Task: Search one way flight ticket for 5 adults, 1 child, 2 infants in seat and 1 infant on lap in business from Alpena: Alpena County Regional Airport to Indianapolis: Indianapolis International Airport on 8-5-2023. Choice of flights is American. Number of bags: 11 checked bags. Price is upto 71000. Outbound departure time preference is 6:15.
Action: Mouse moved to (328, 289)
Screenshot: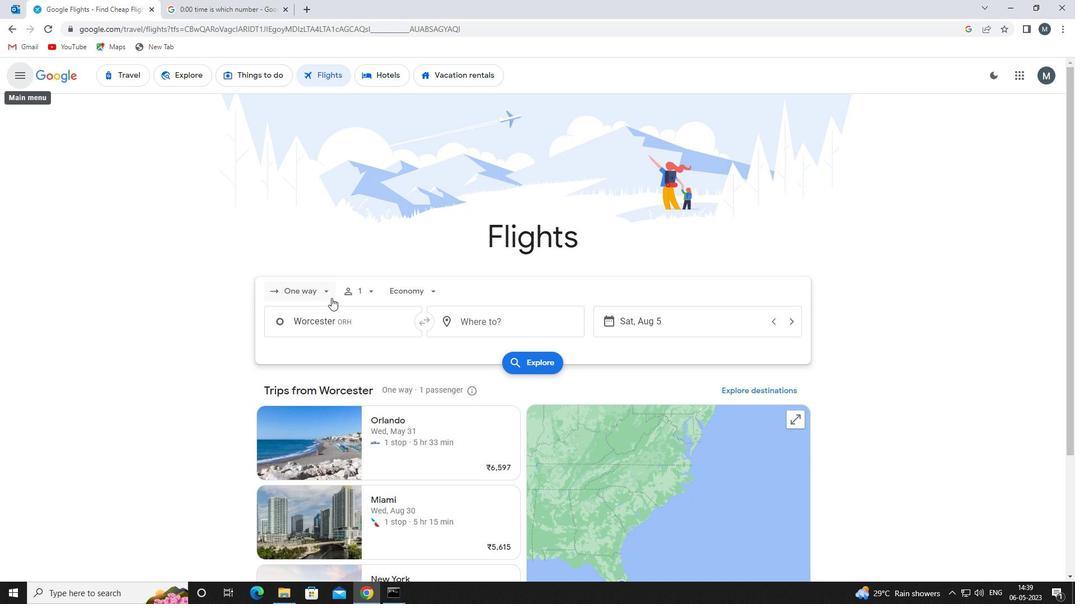 
Action: Mouse pressed left at (328, 289)
Screenshot: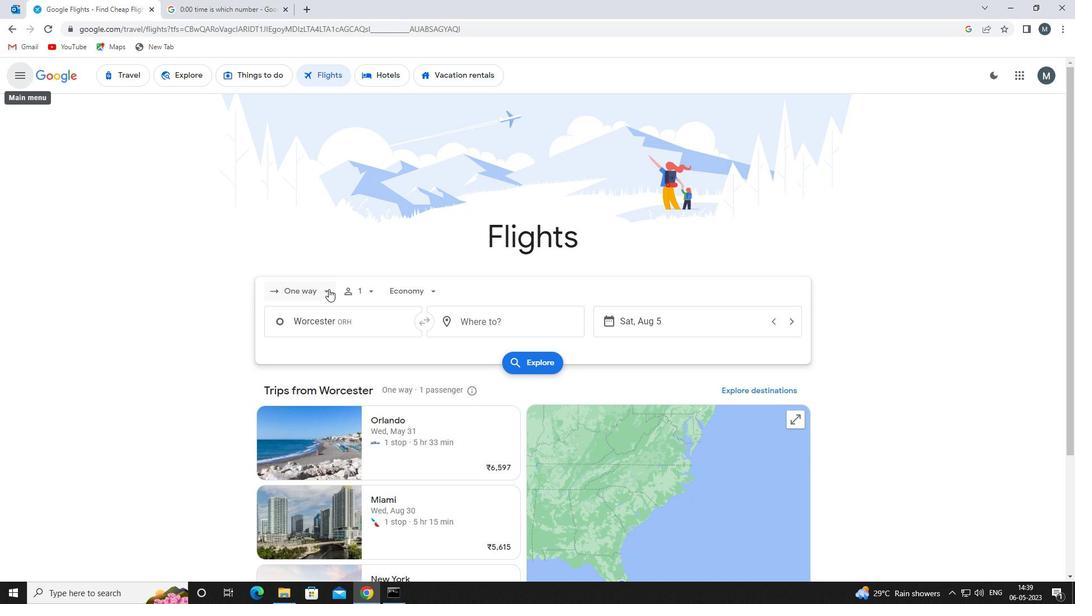 
Action: Mouse moved to (343, 343)
Screenshot: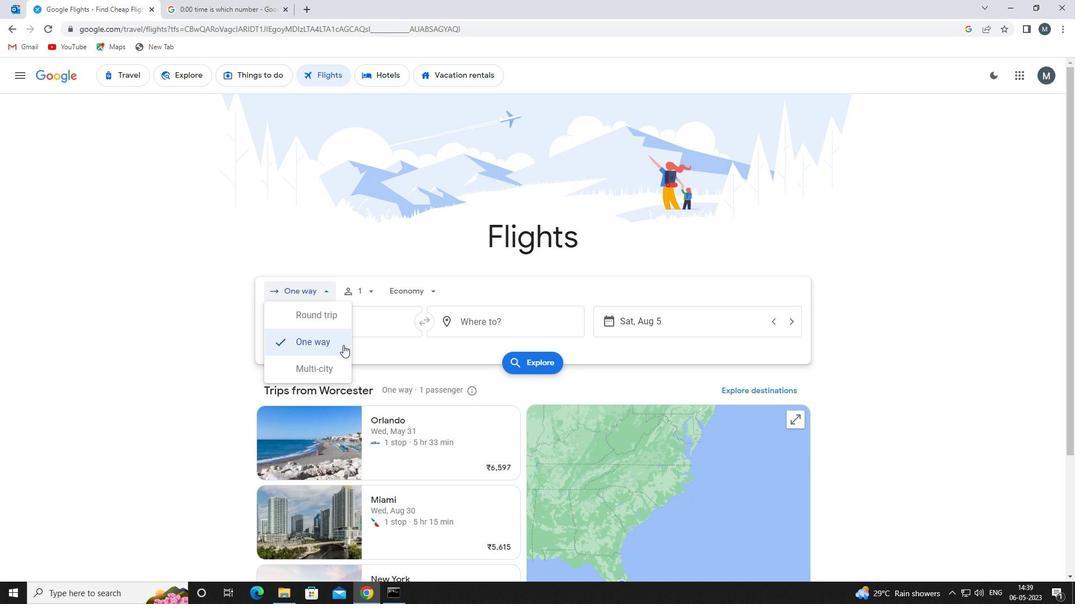 
Action: Mouse pressed left at (343, 343)
Screenshot: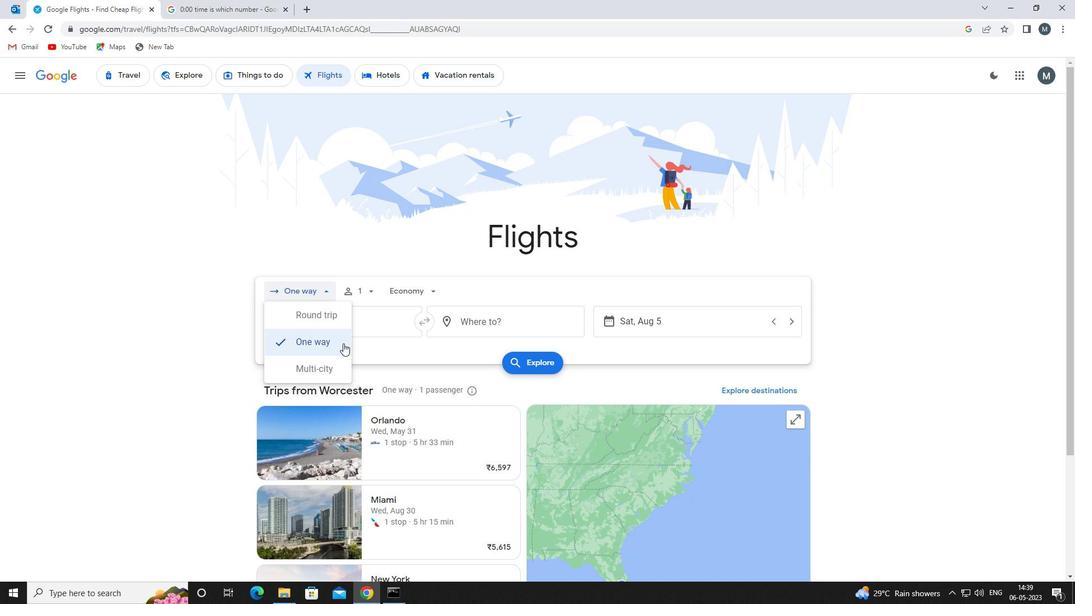 
Action: Mouse moved to (360, 295)
Screenshot: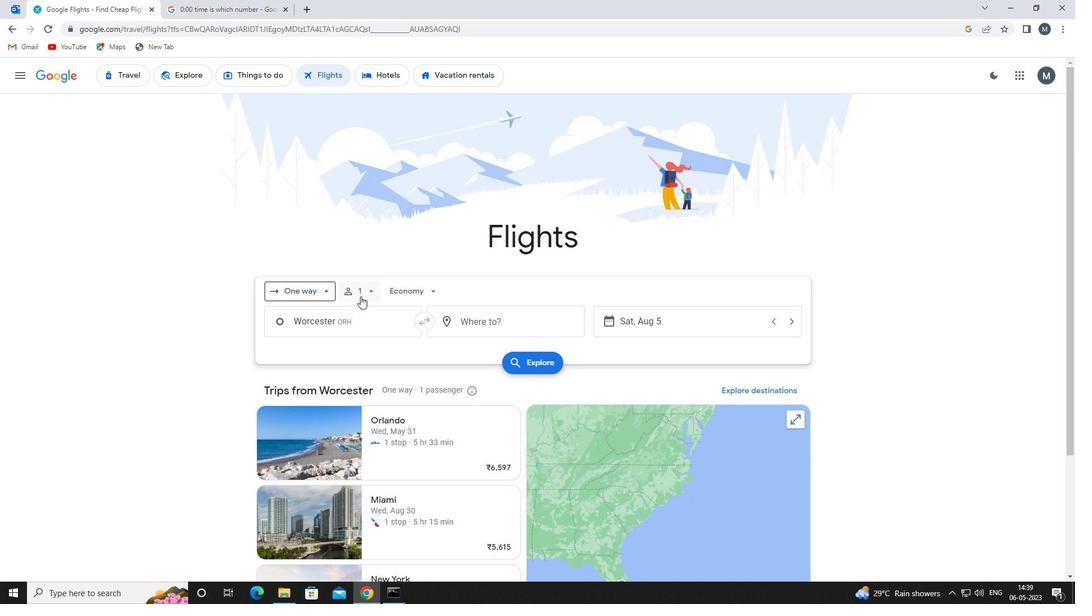 
Action: Mouse pressed left at (360, 295)
Screenshot: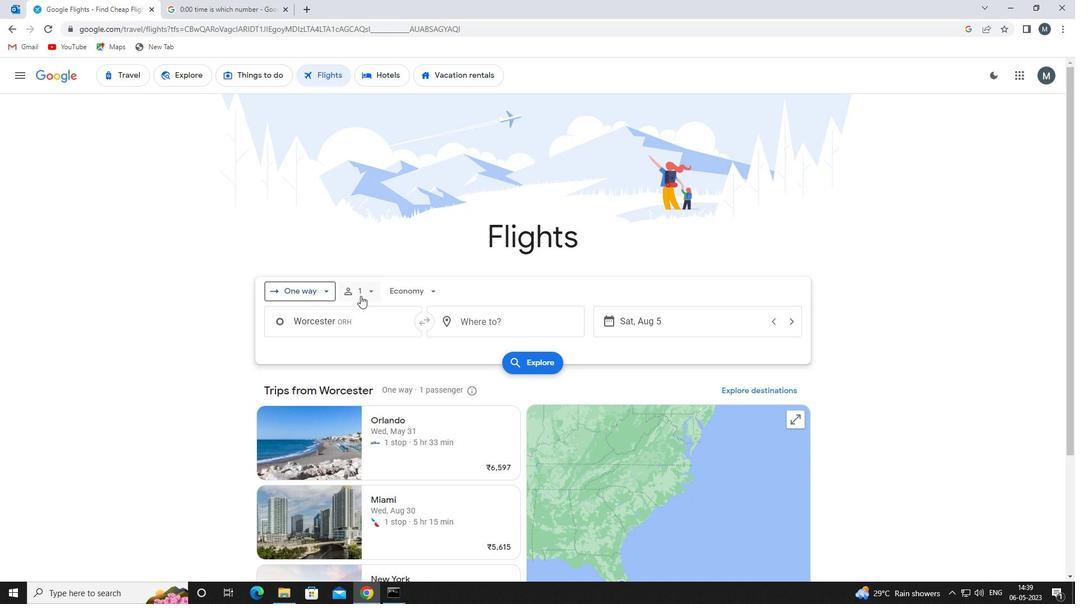 
Action: Mouse moved to (454, 323)
Screenshot: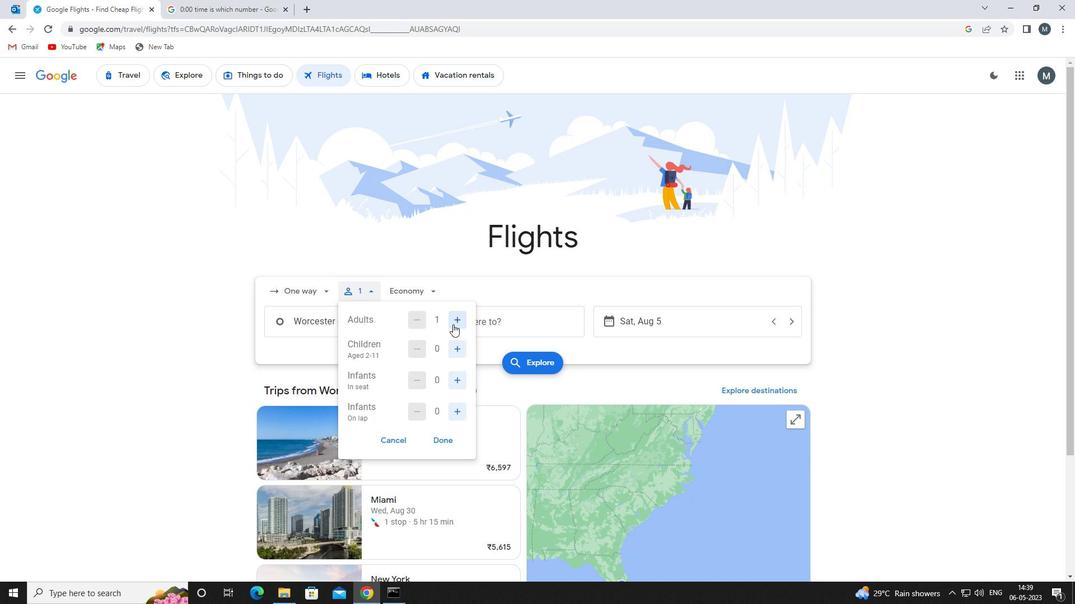 
Action: Mouse pressed left at (454, 323)
Screenshot: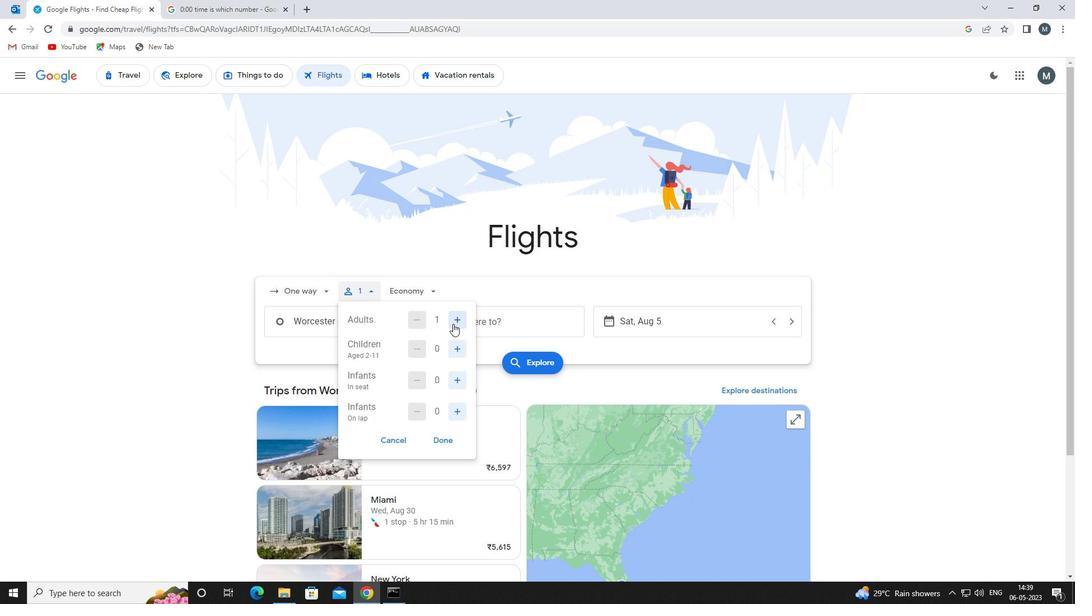 
Action: Mouse moved to (455, 323)
Screenshot: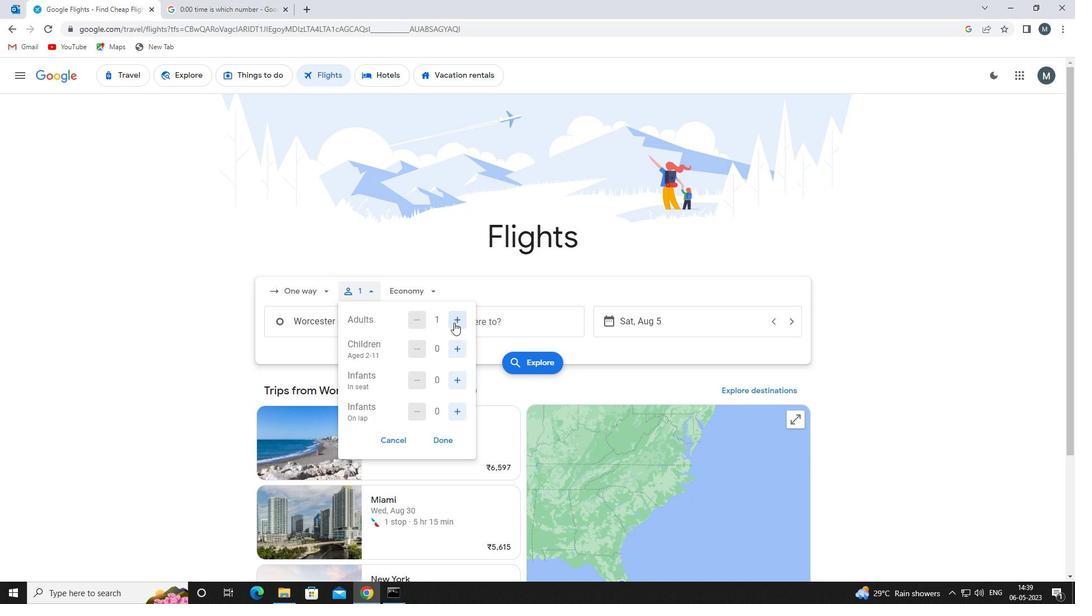 
Action: Mouse pressed left at (455, 323)
Screenshot: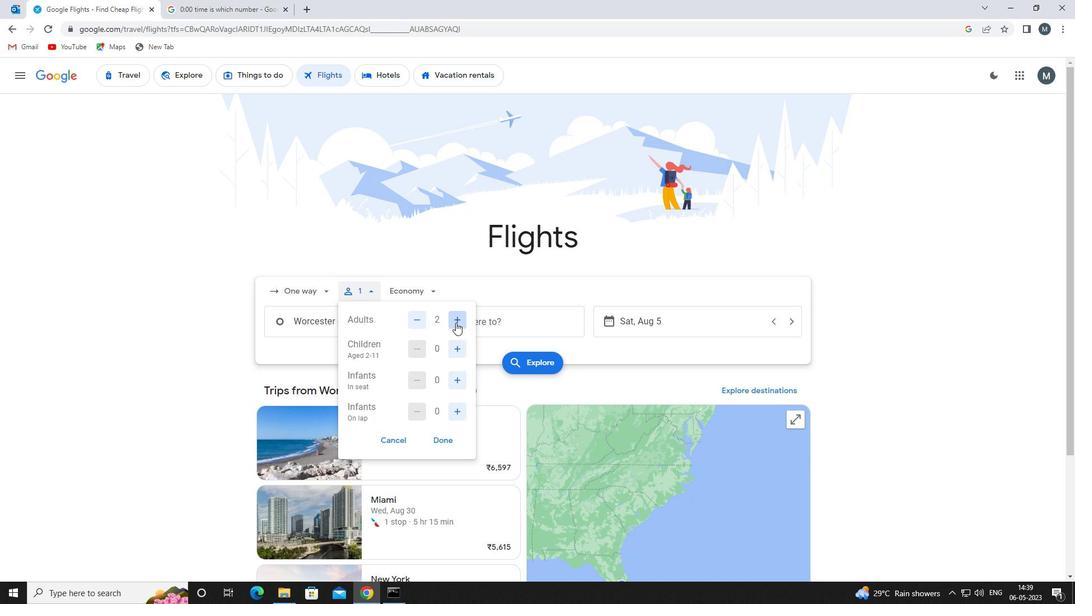 
Action: Mouse pressed left at (455, 323)
Screenshot: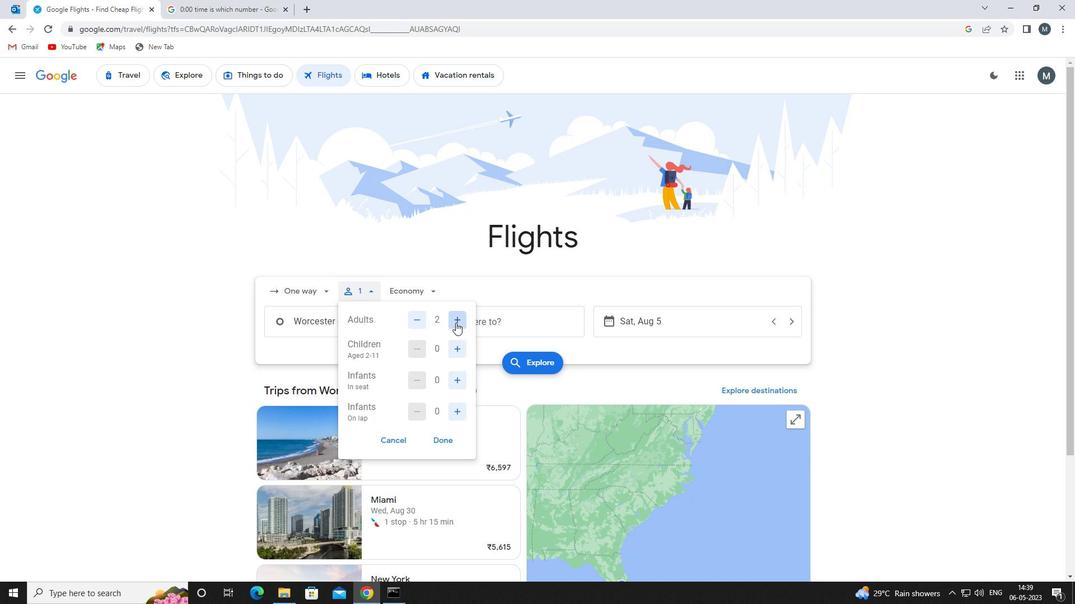 
Action: Mouse pressed left at (455, 323)
Screenshot: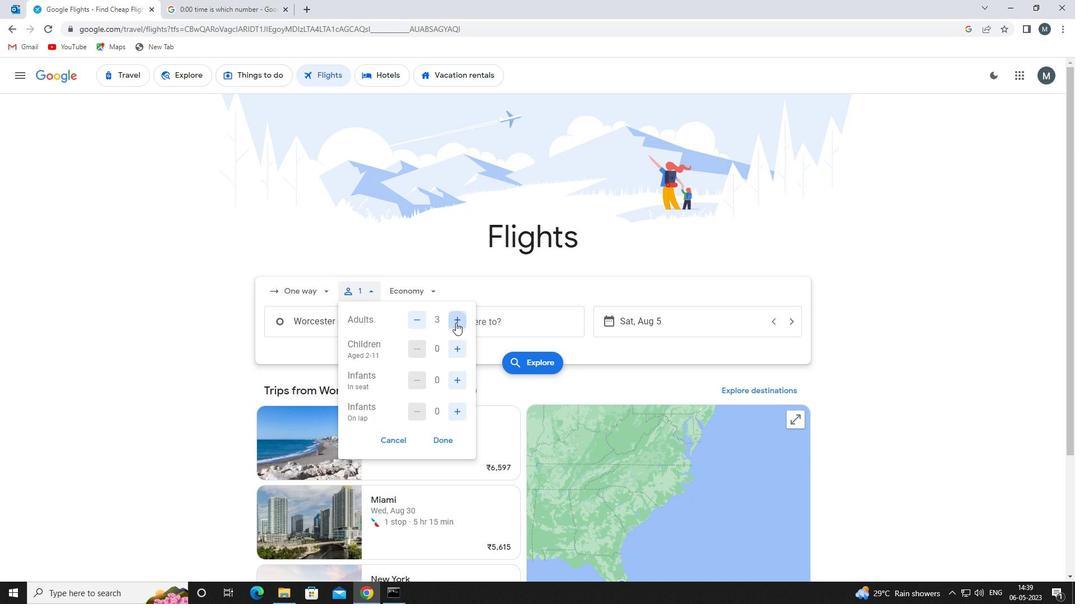 
Action: Mouse moved to (457, 353)
Screenshot: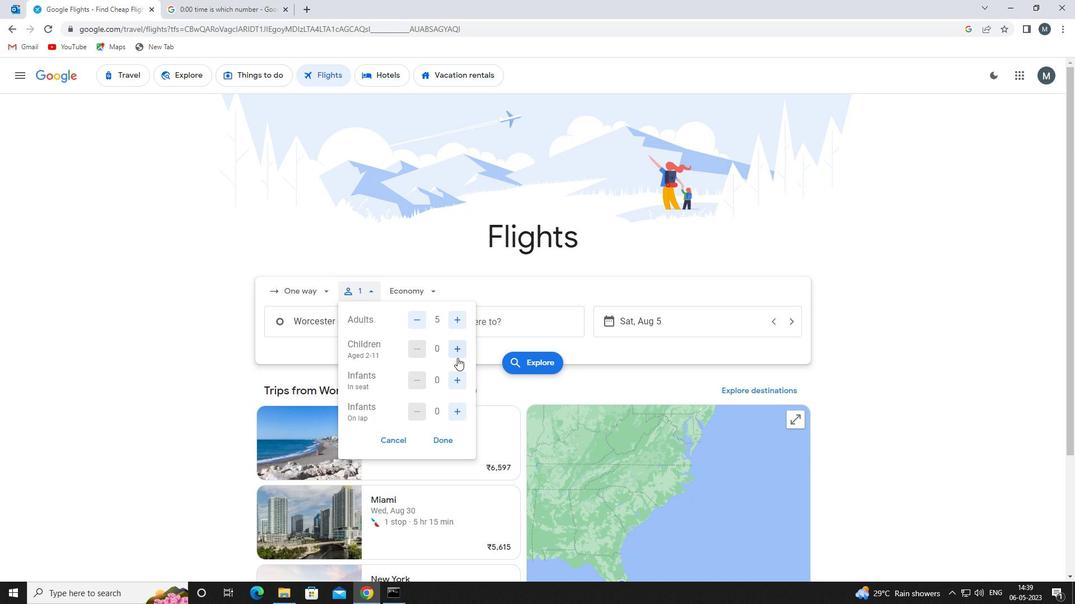 
Action: Mouse pressed left at (457, 353)
Screenshot: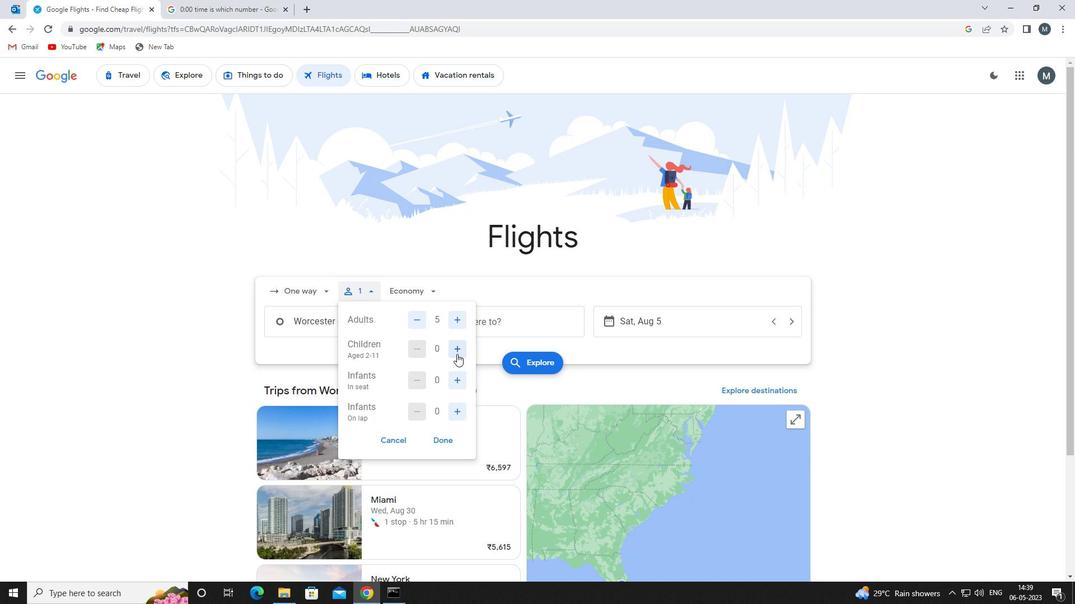 
Action: Mouse moved to (458, 379)
Screenshot: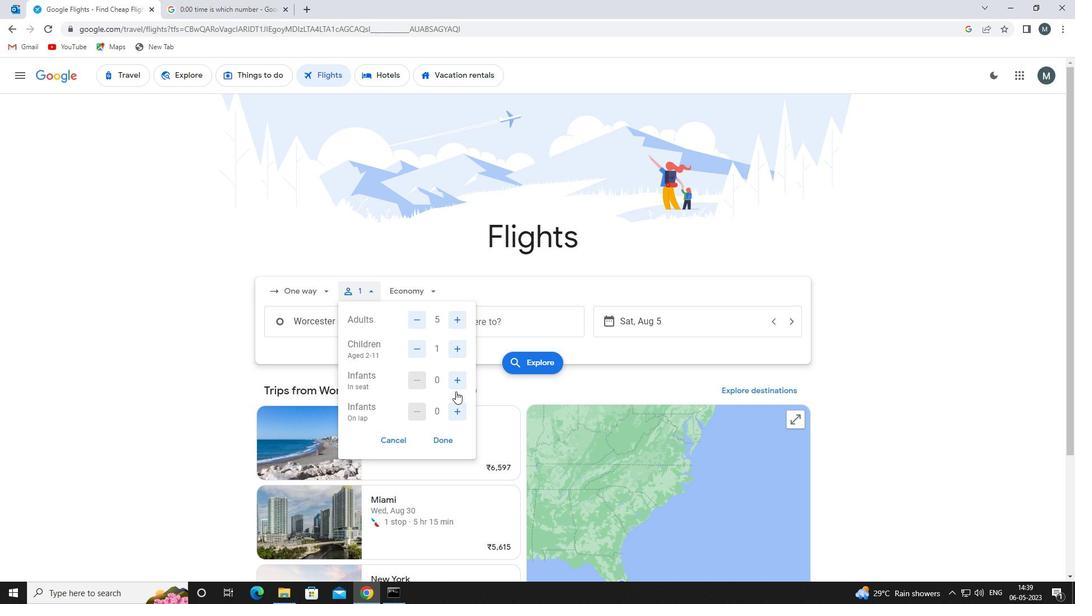 
Action: Mouse pressed left at (458, 379)
Screenshot: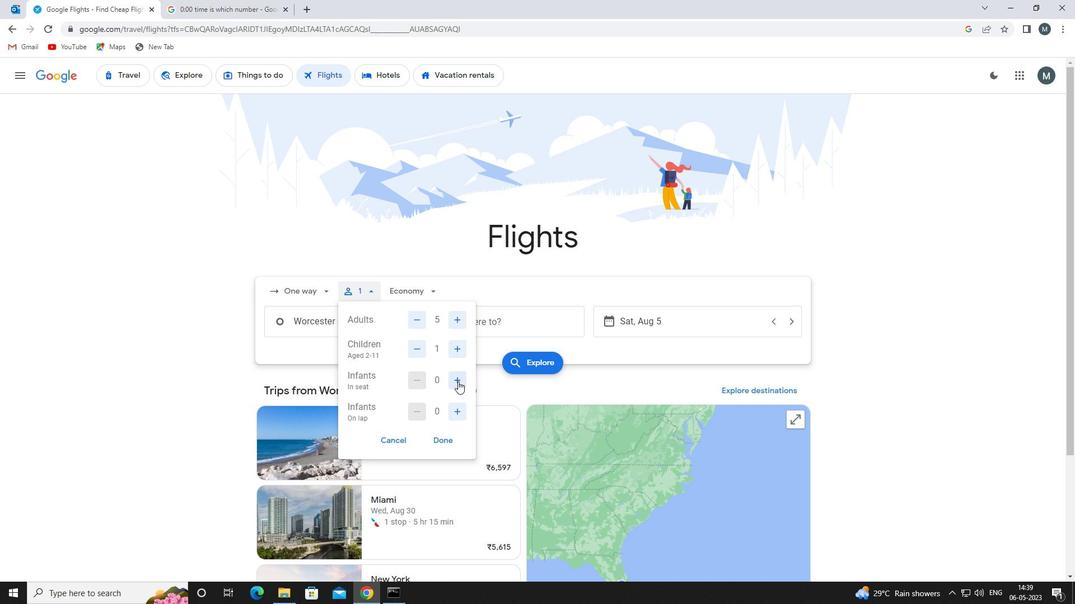 
Action: Mouse moved to (458, 379)
Screenshot: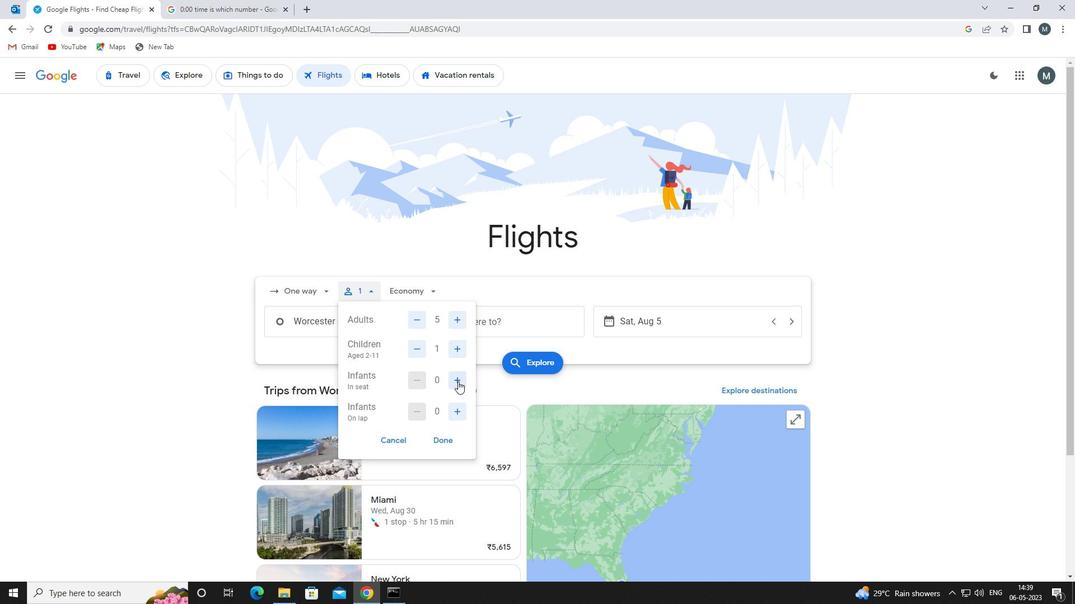 
Action: Mouse pressed left at (458, 379)
Screenshot: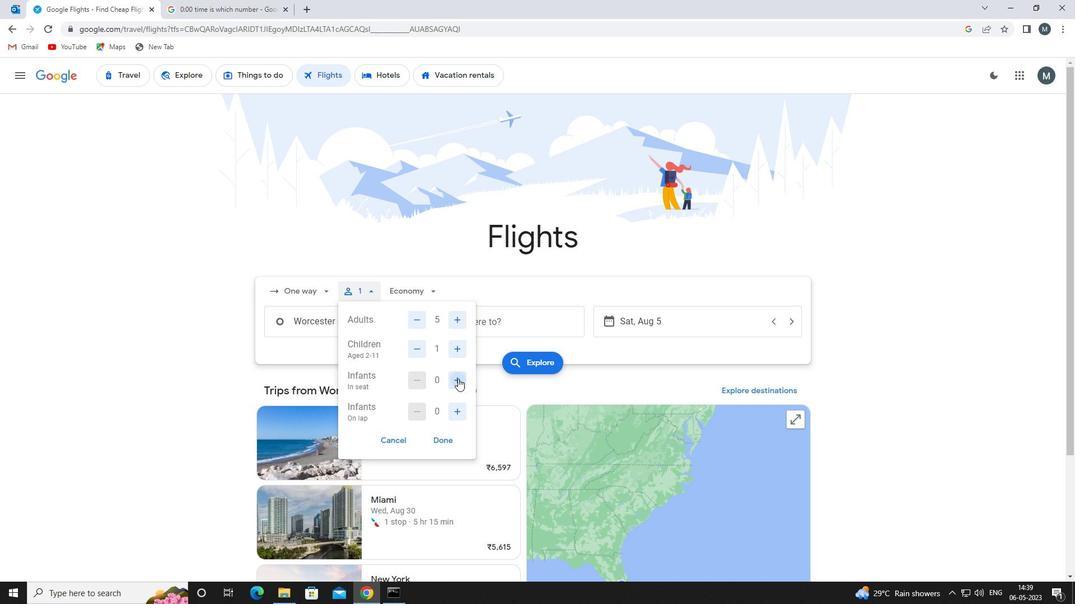 
Action: Mouse moved to (458, 414)
Screenshot: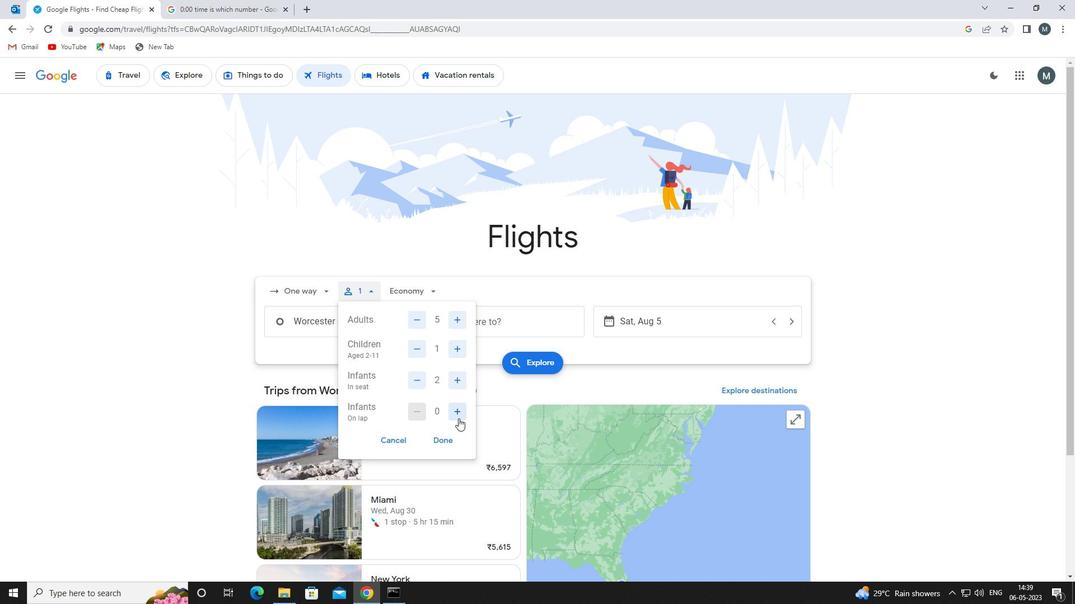 
Action: Mouse pressed left at (458, 414)
Screenshot: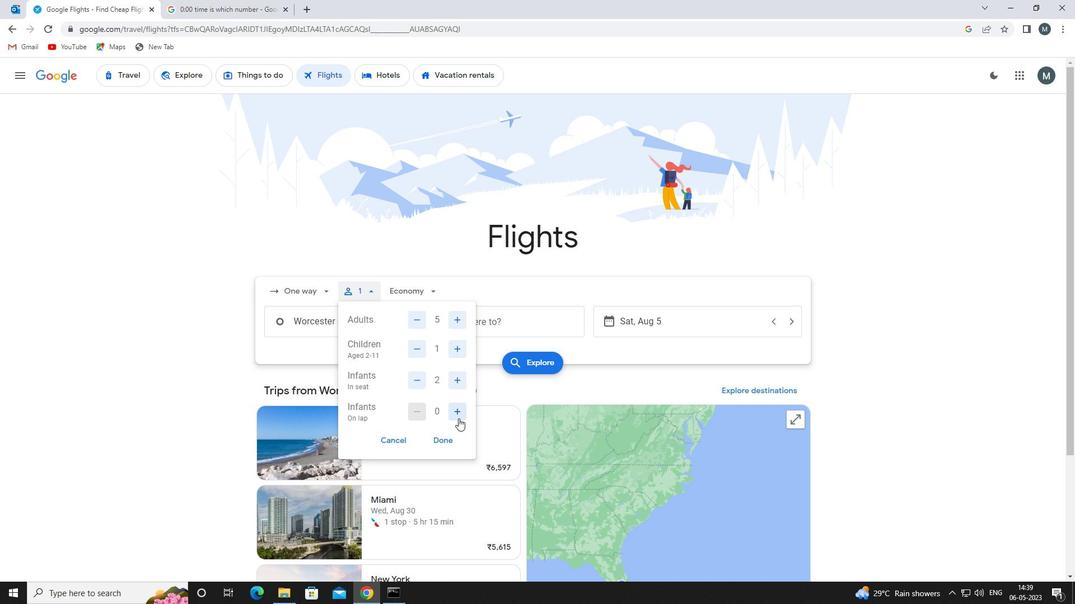 
Action: Mouse moved to (451, 436)
Screenshot: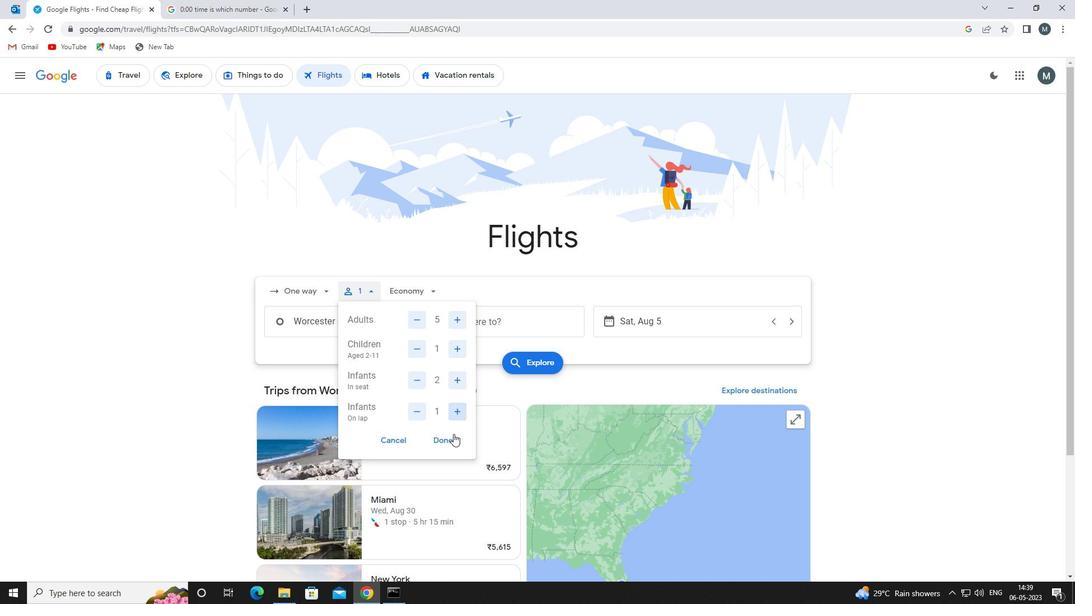 
Action: Mouse pressed left at (451, 436)
Screenshot: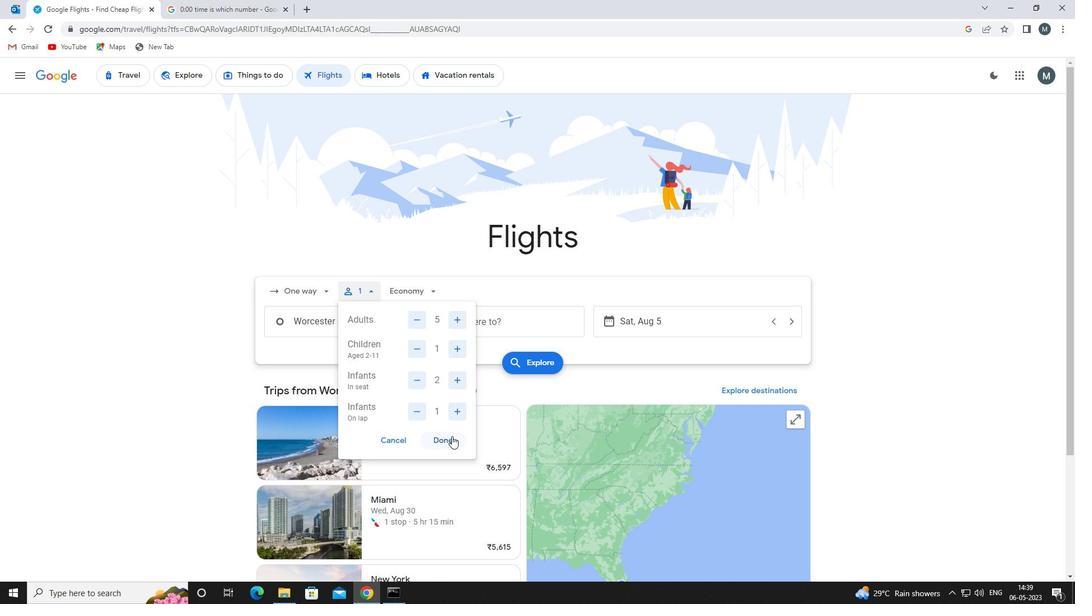 
Action: Mouse moved to (416, 294)
Screenshot: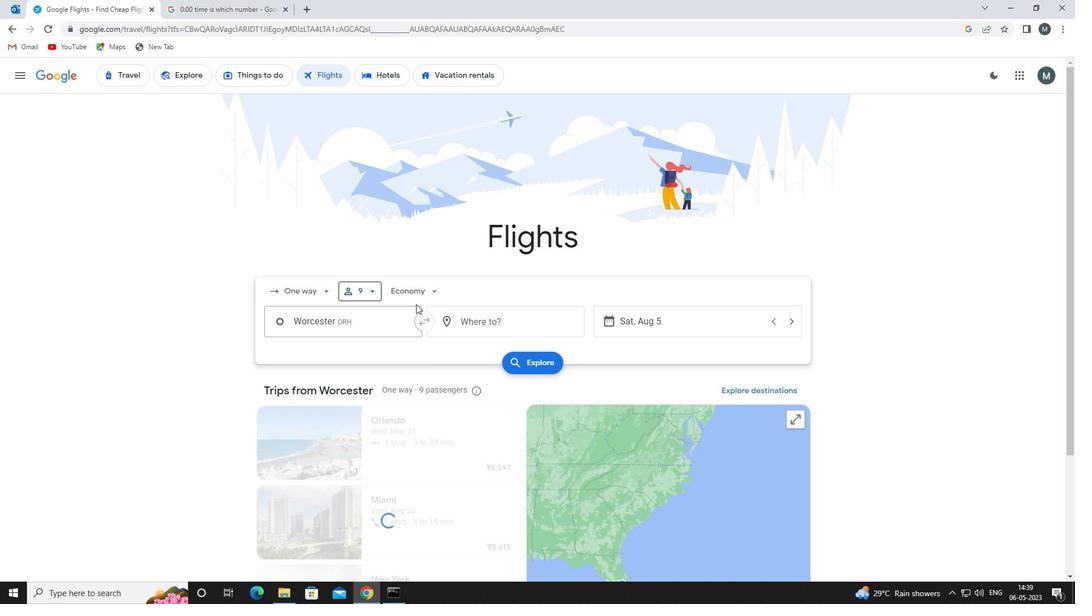 
Action: Mouse pressed left at (416, 294)
Screenshot: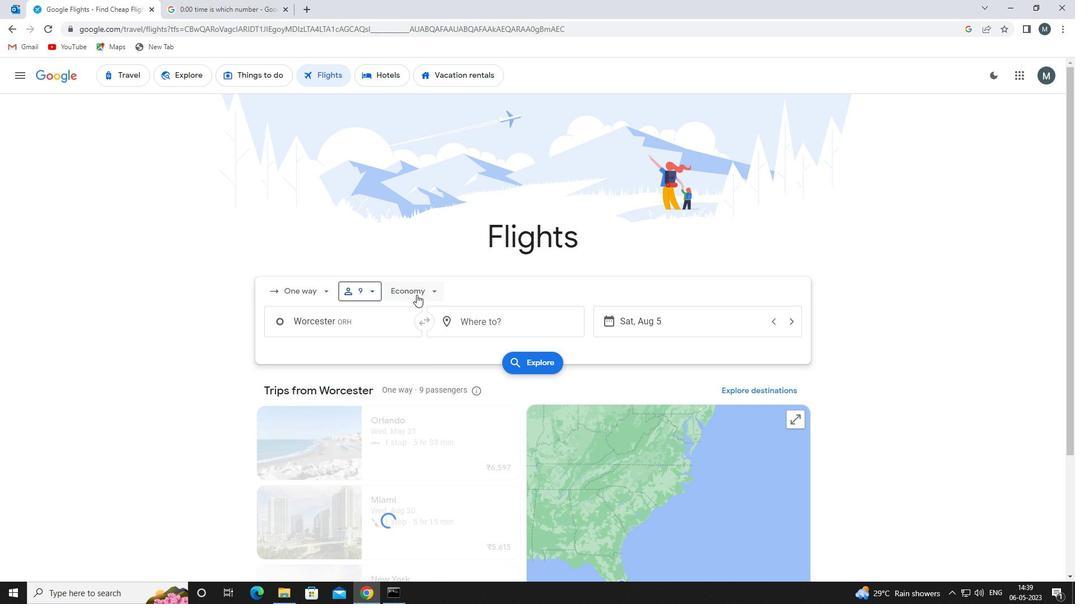 
Action: Mouse moved to (434, 368)
Screenshot: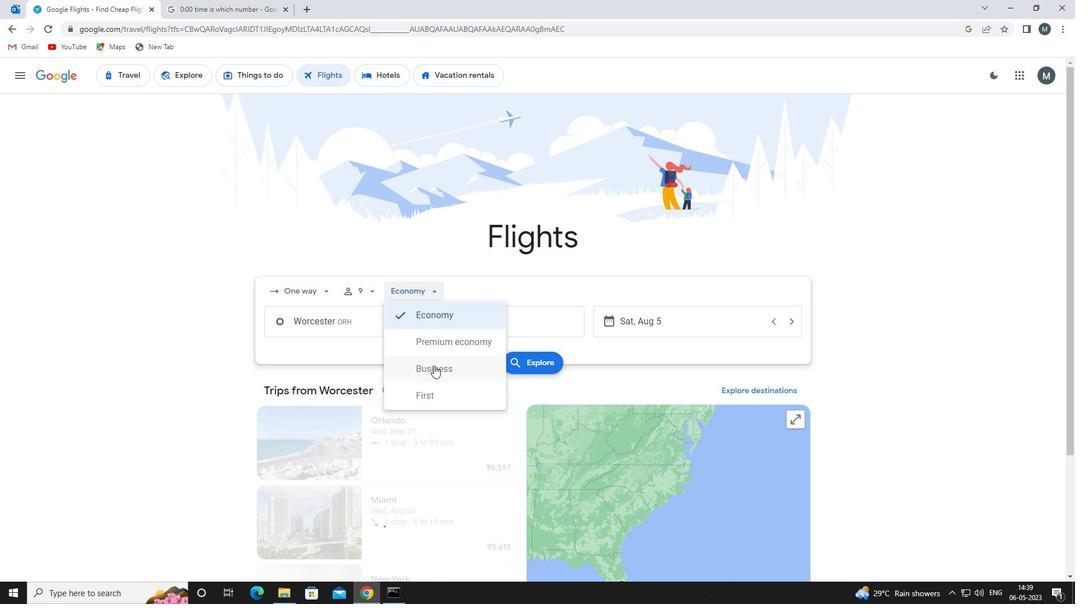 
Action: Mouse pressed left at (434, 368)
Screenshot: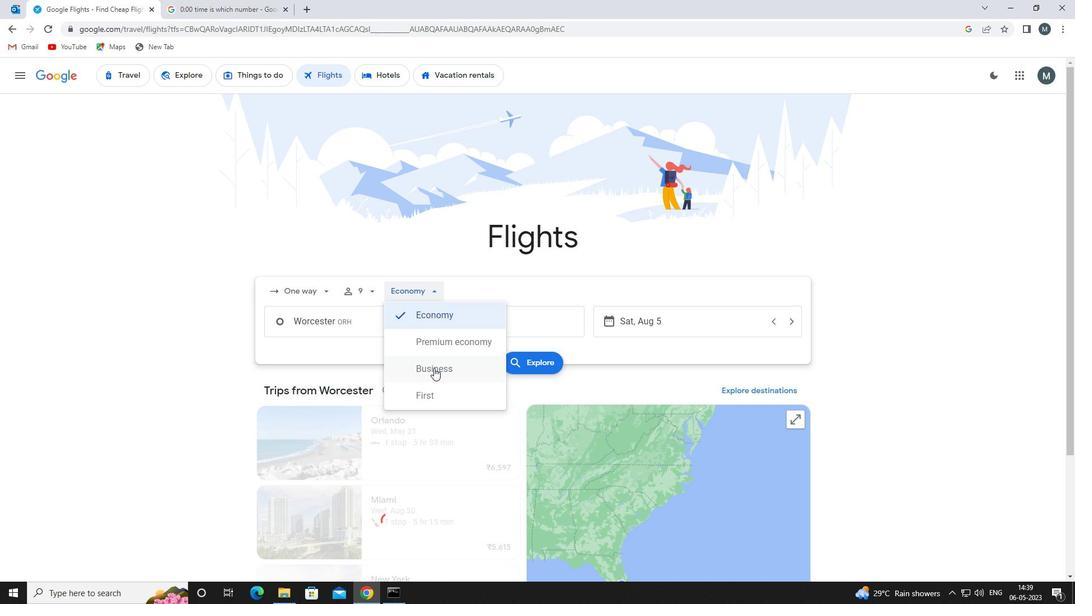 
Action: Mouse moved to (372, 328)
Screenshot: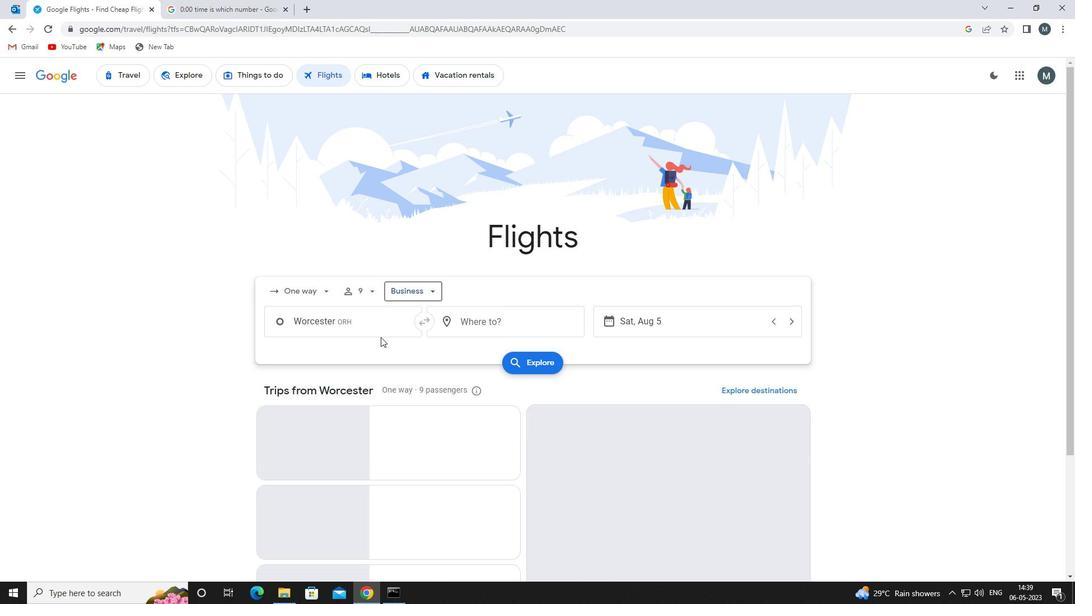 
Action: Mouse pressed left at (372, 328)
Screenshot: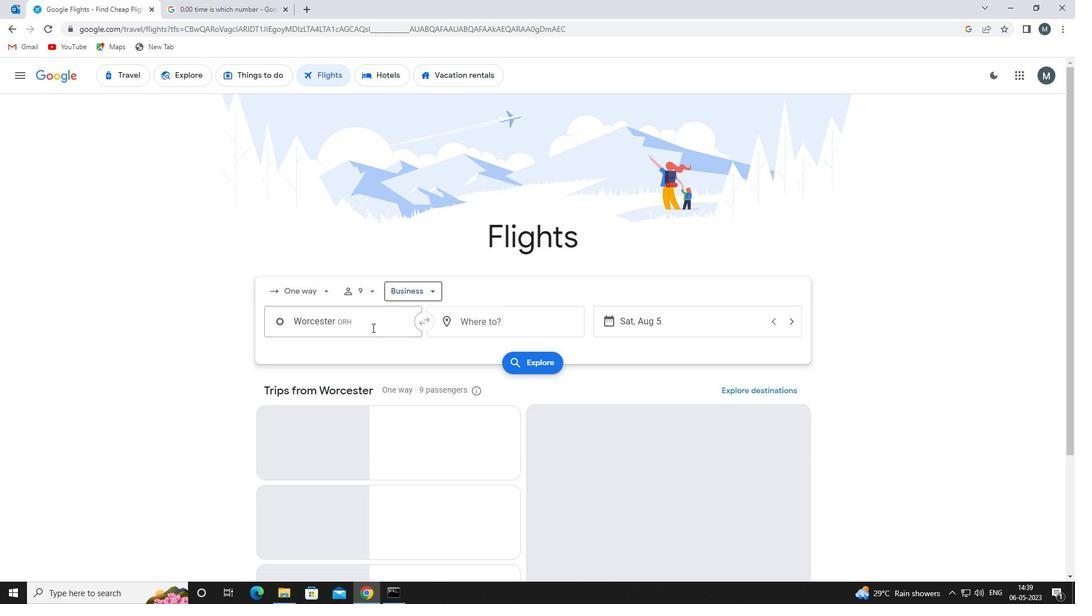 
Action: Key pressed alpena<Key.space>county
Screenshot: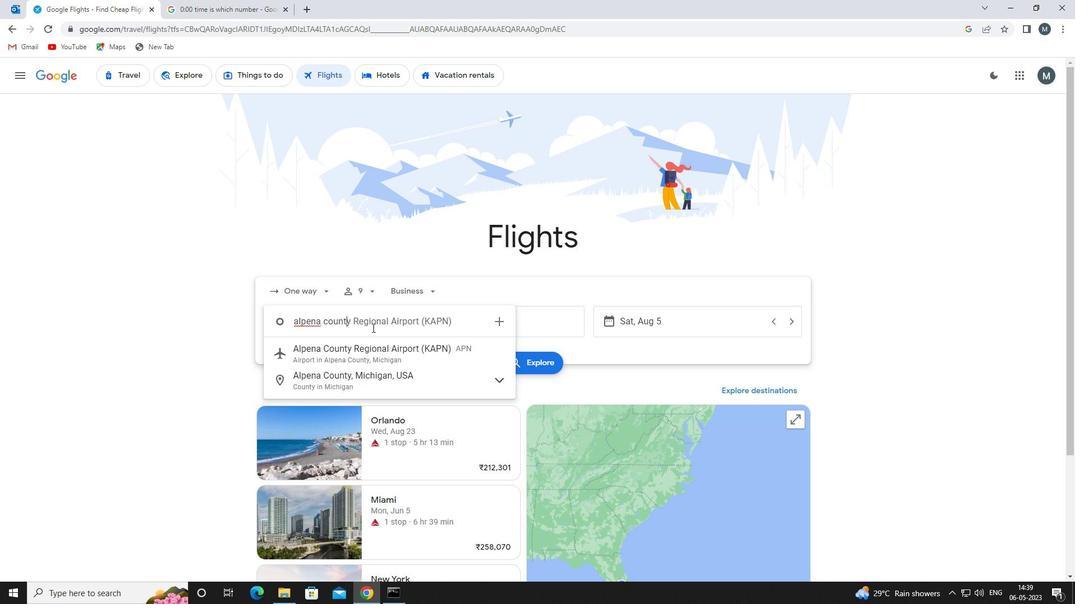 
Action: Mouse moved to (381, 351)
Screenshot: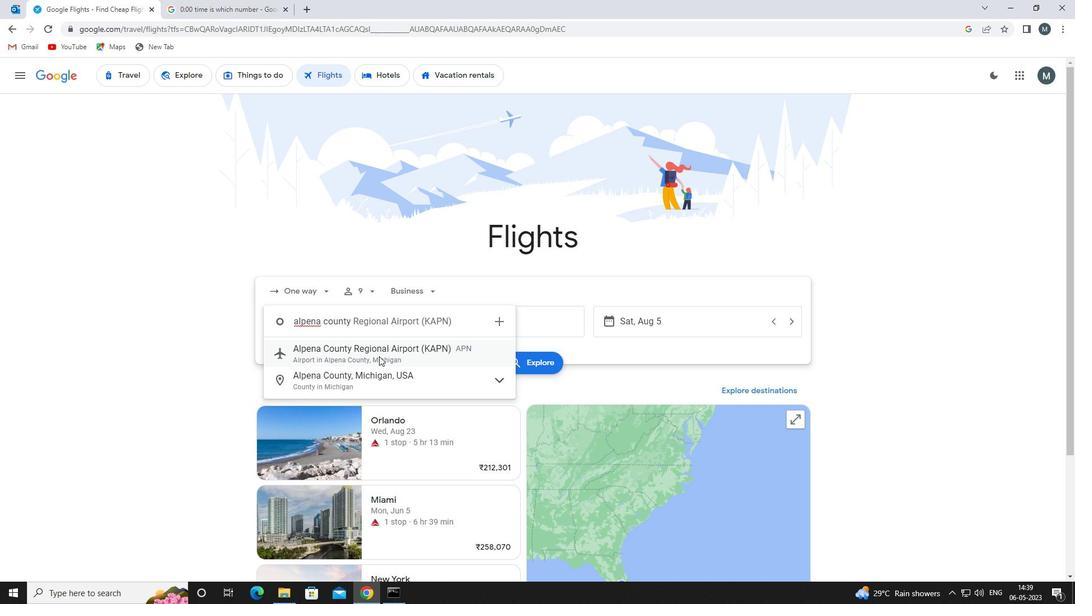 
Action: Mouse pressed left at (381, 351)
Screenshot: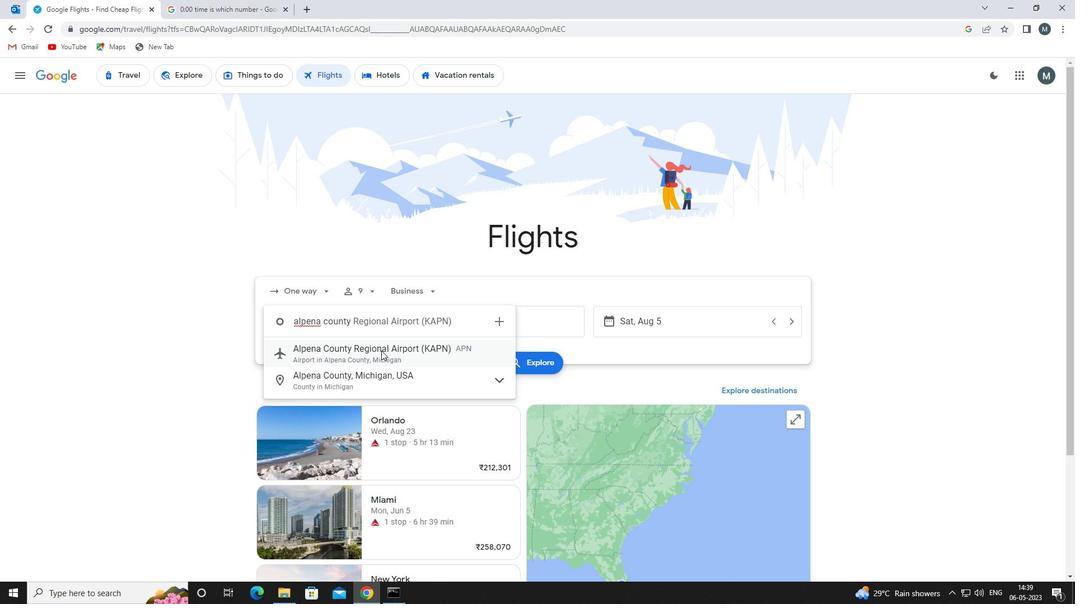 
Action: Mouse moved to (471, 325)
Screenshot: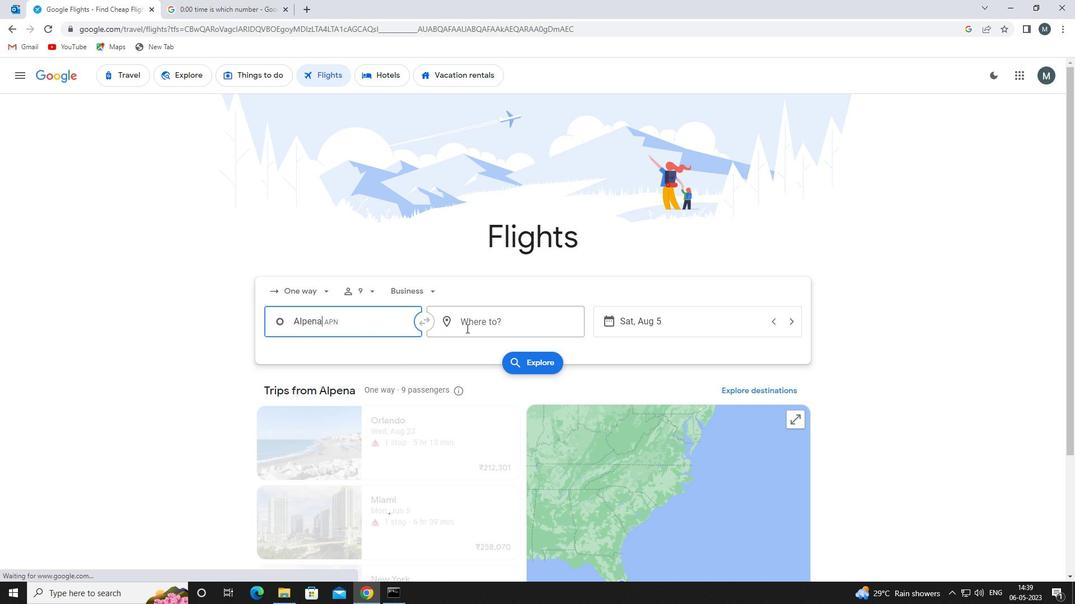 
Action: Mouse pressed left at (471, 325)
Screenshot: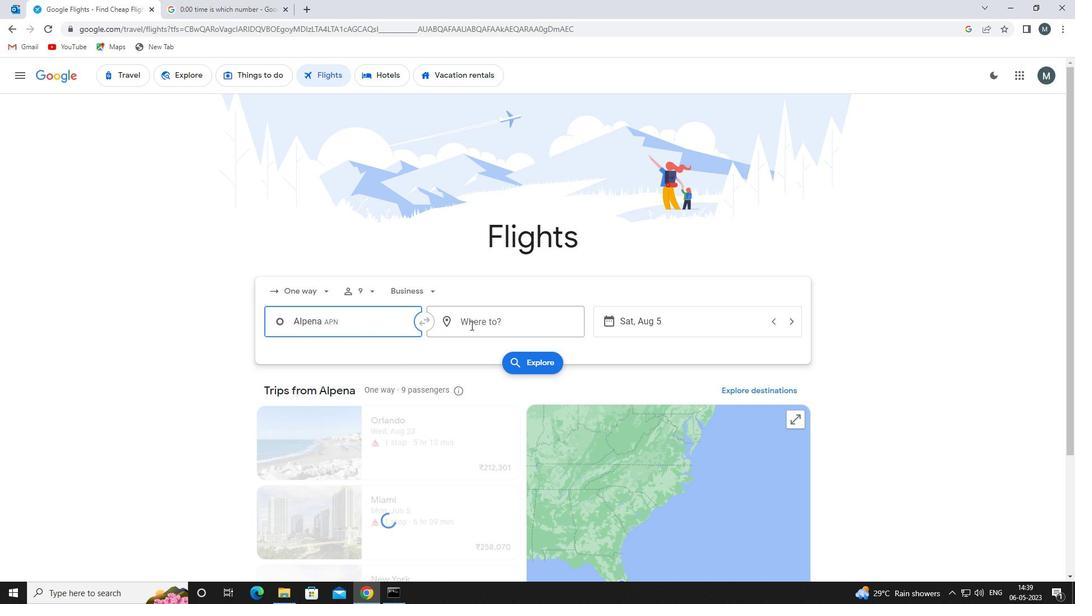 
Action: Key pressed ind<Key.enter>
Screenshot: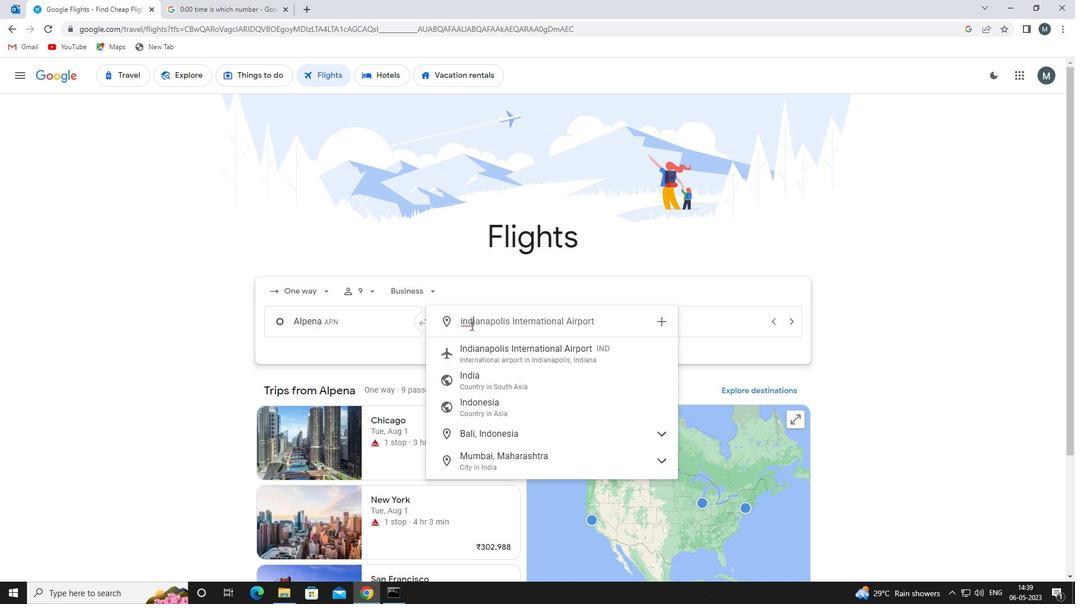 
Action: Mouse moved to (617, 314)
Screenshot: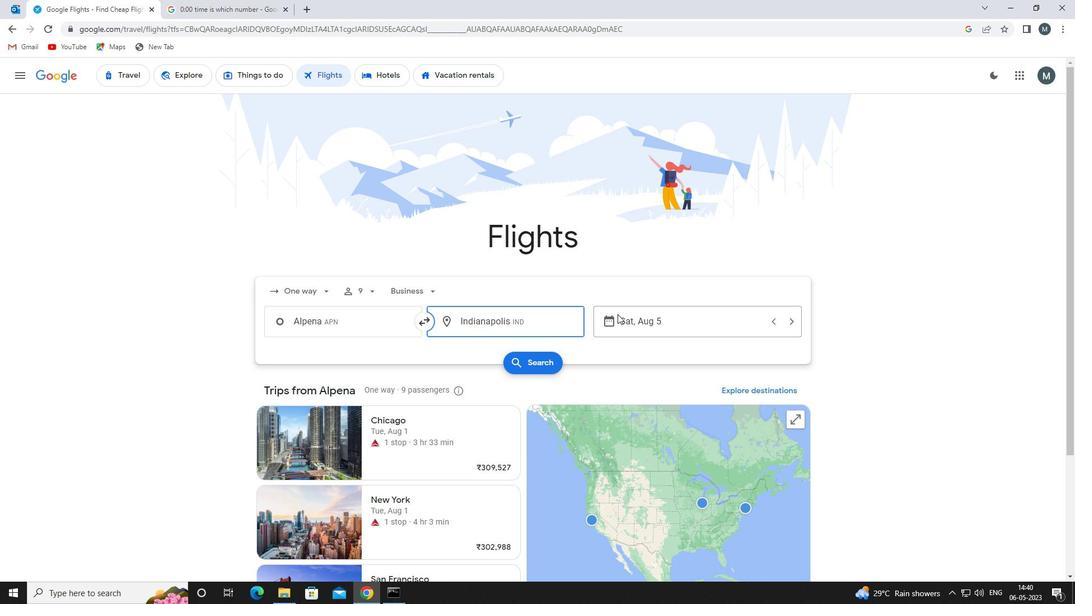 
Action: Mouse pressed left at (617, 314)
Screenshot: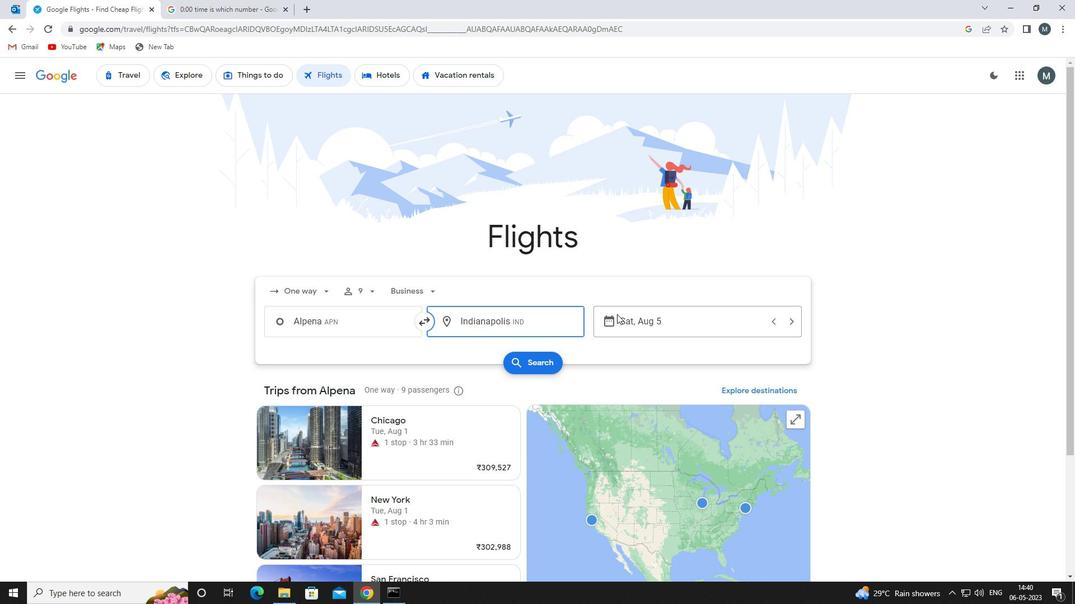 
Action: Mouse moved to (562, 380)
Screenshot: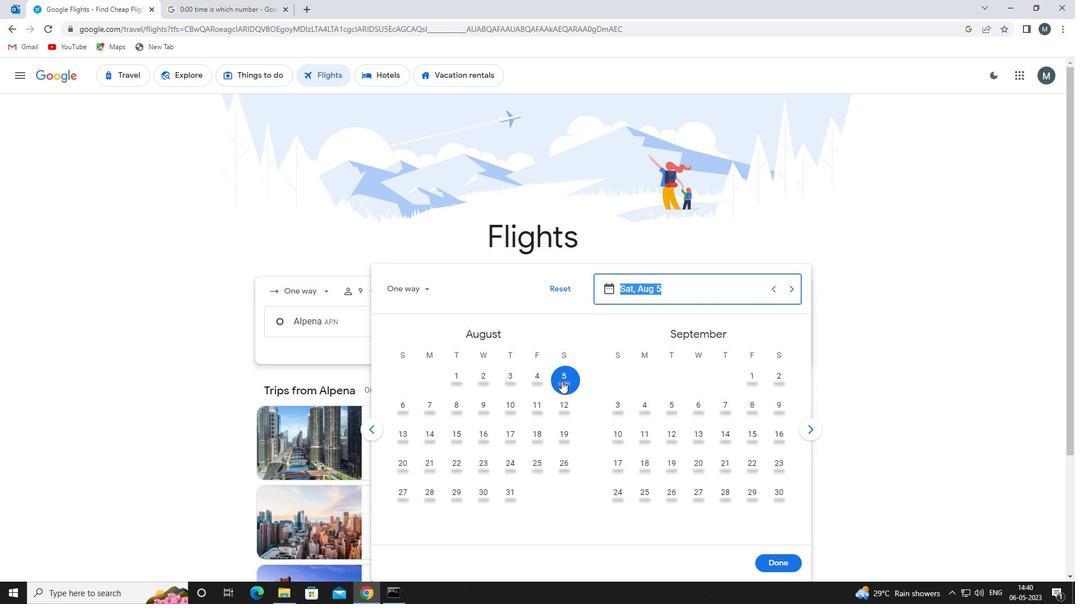 
Action: Mouse pressed left at (562, 380)
Screenshot: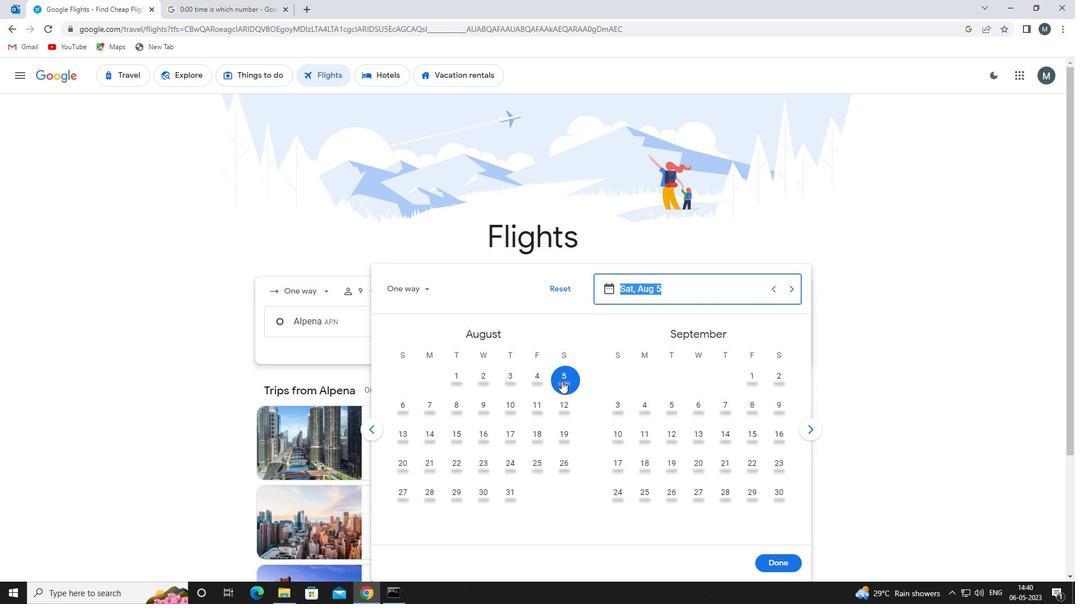 
Action: Mouse moved to (772, 563)
Screenshot: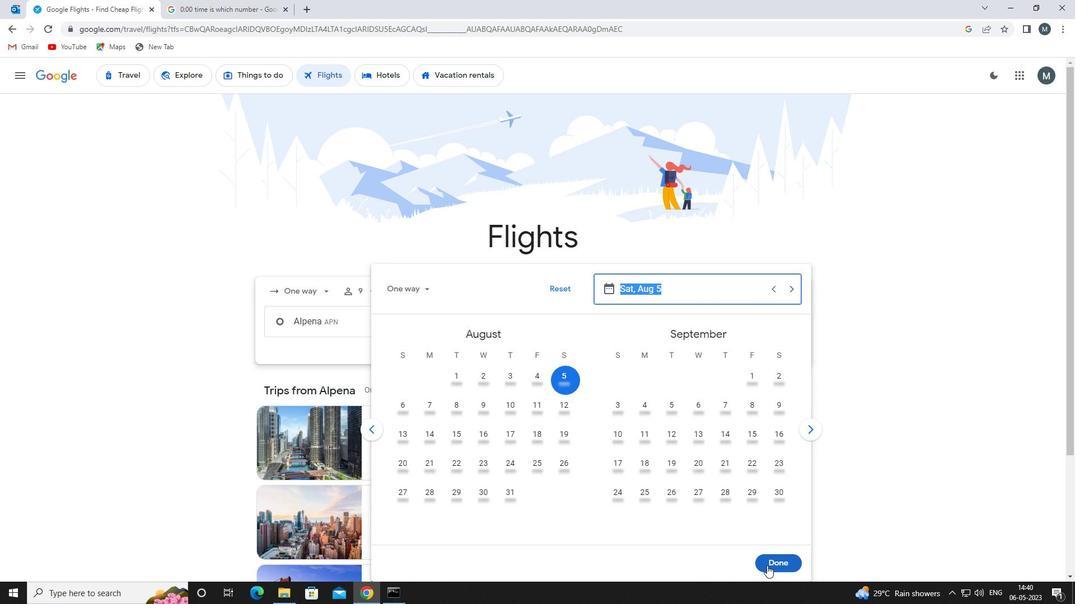 
Action: Mouse pressed left at (772, 563)
Screenshot: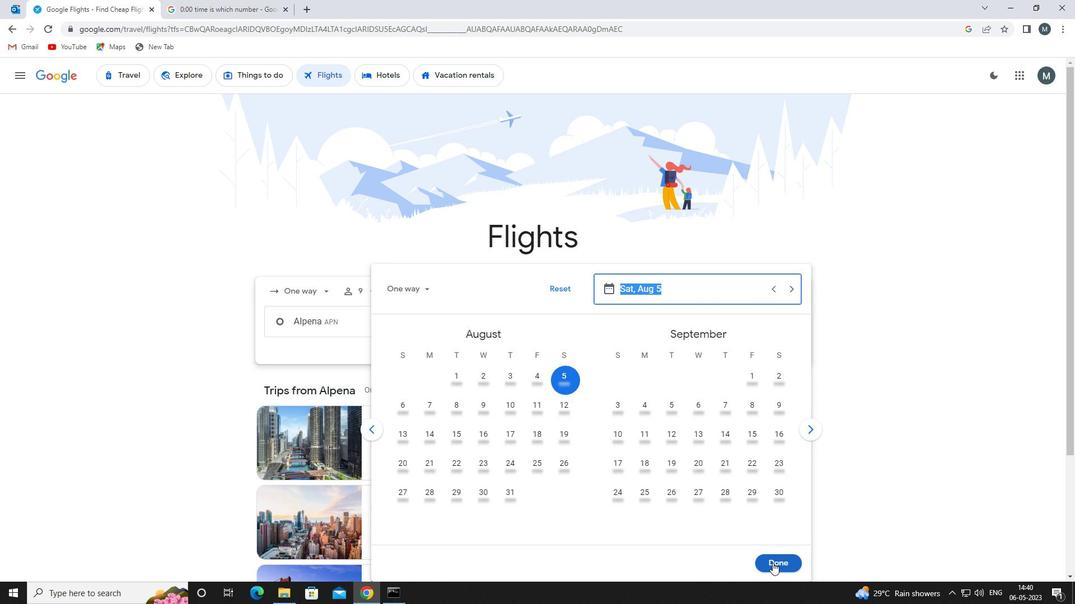 
Action: Mouse moved to (514, 358)
Screenshot: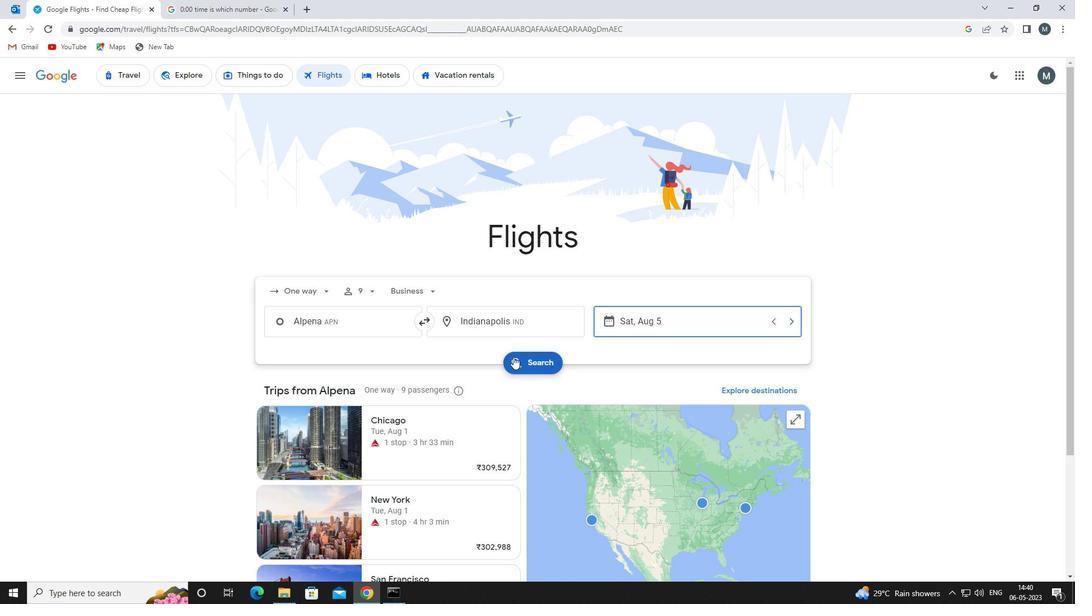 
Action: Mouse pressed left at (514, 358)
Screenshot: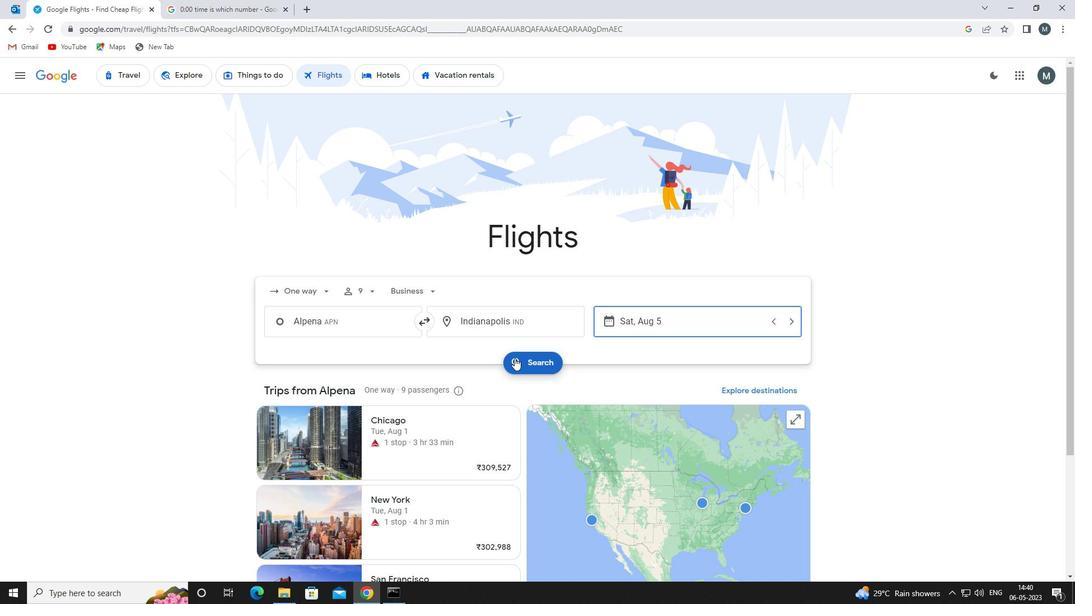 
Action: Mouse moved to (267, 178)
Screenshot: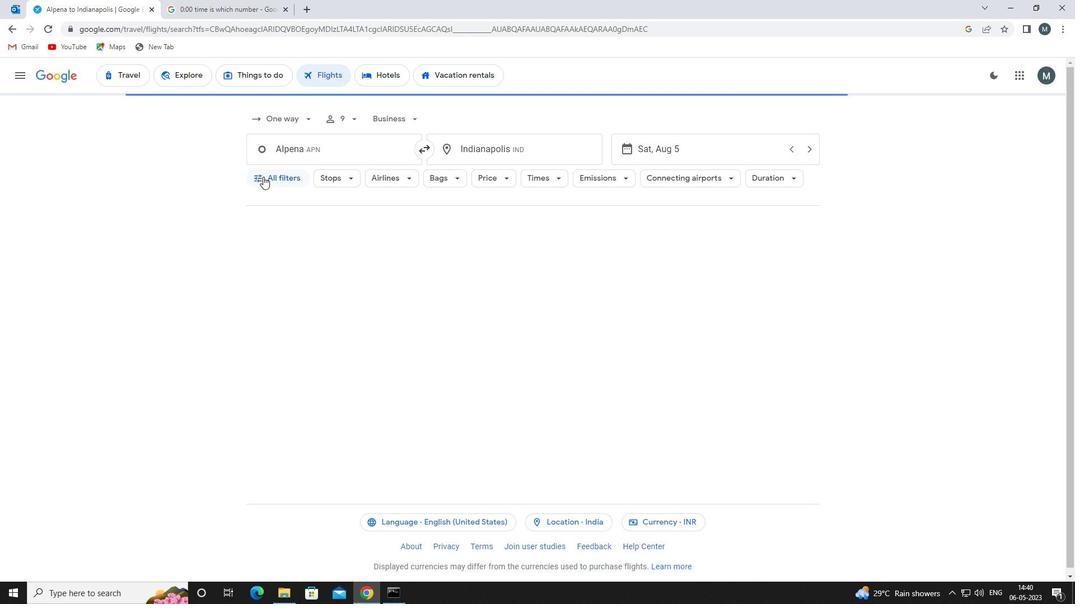 
Action: Mouse pressed left at (267, 178)
Screenshot: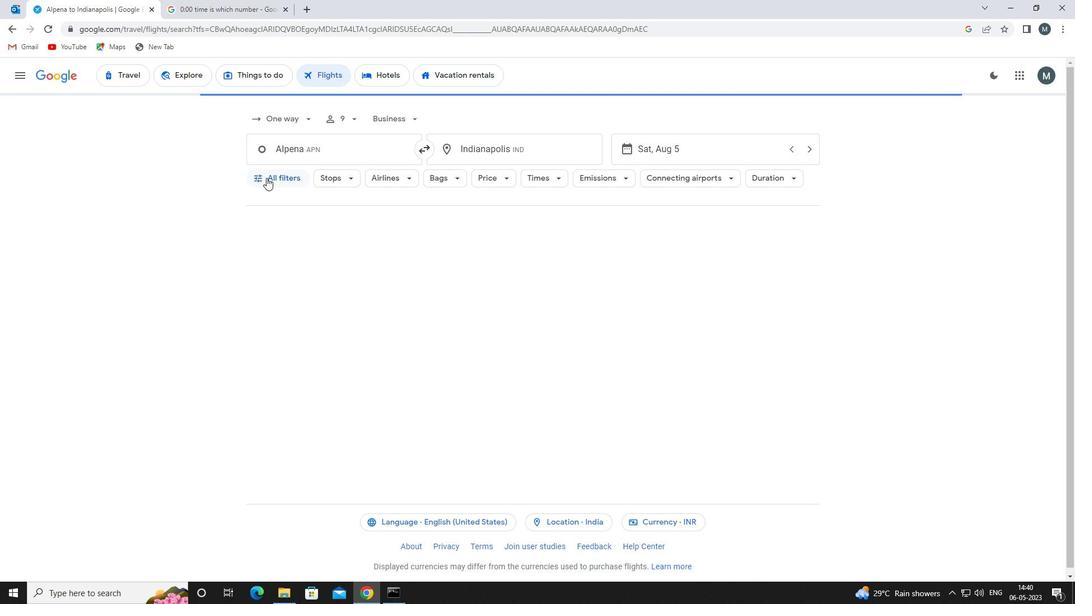 
Action: Mouse moved to (344, 294)
Screenshot: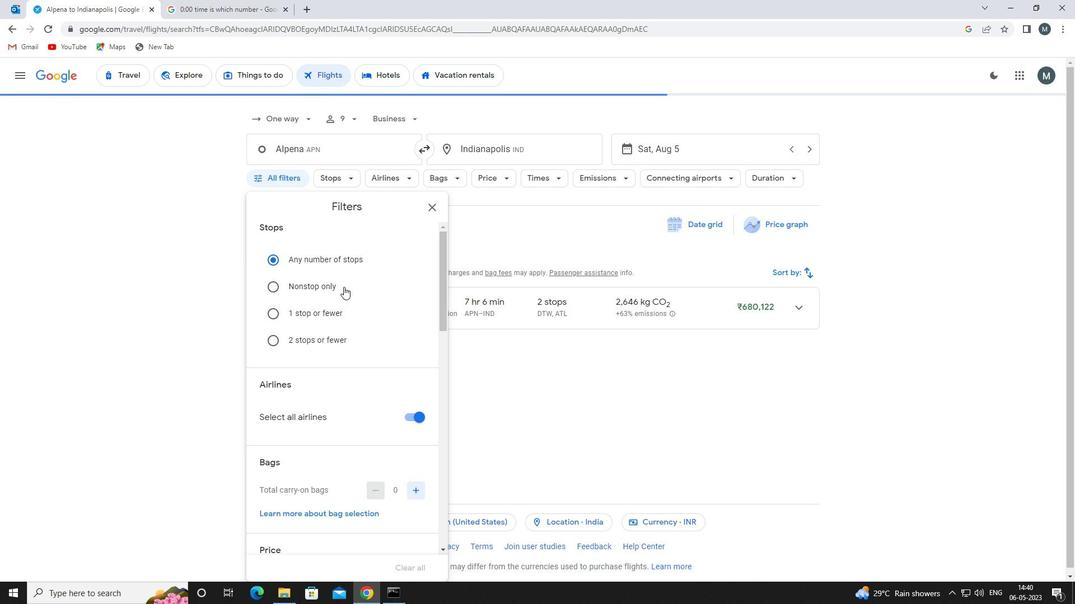 
Action: Mouse scrolled (344, 293) with delta (0, 0)
Screenshot: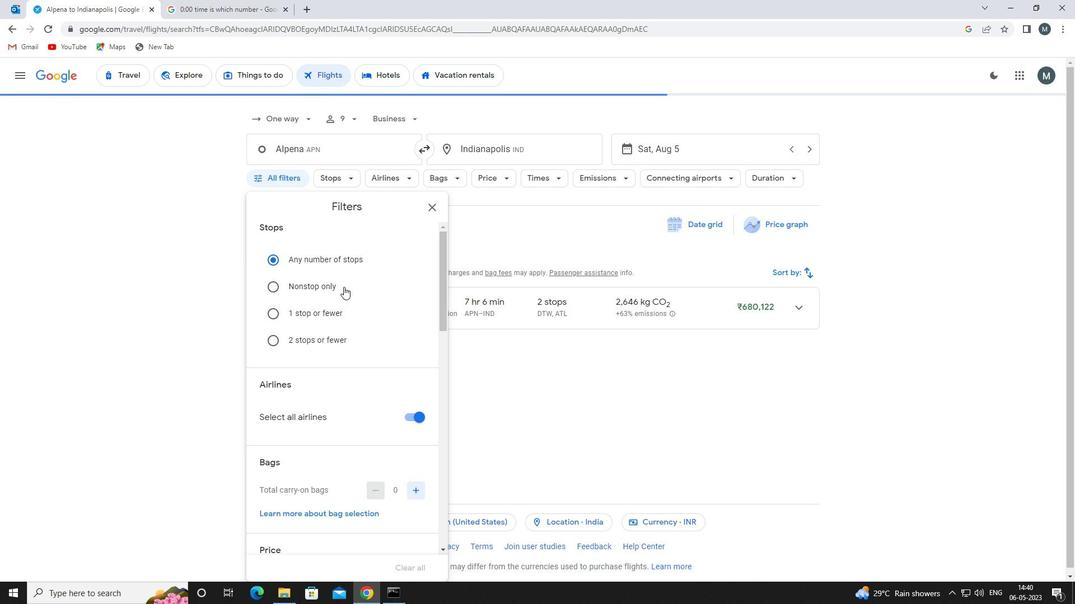 
Action: Mouse moved to (417, 360)
Screenshot: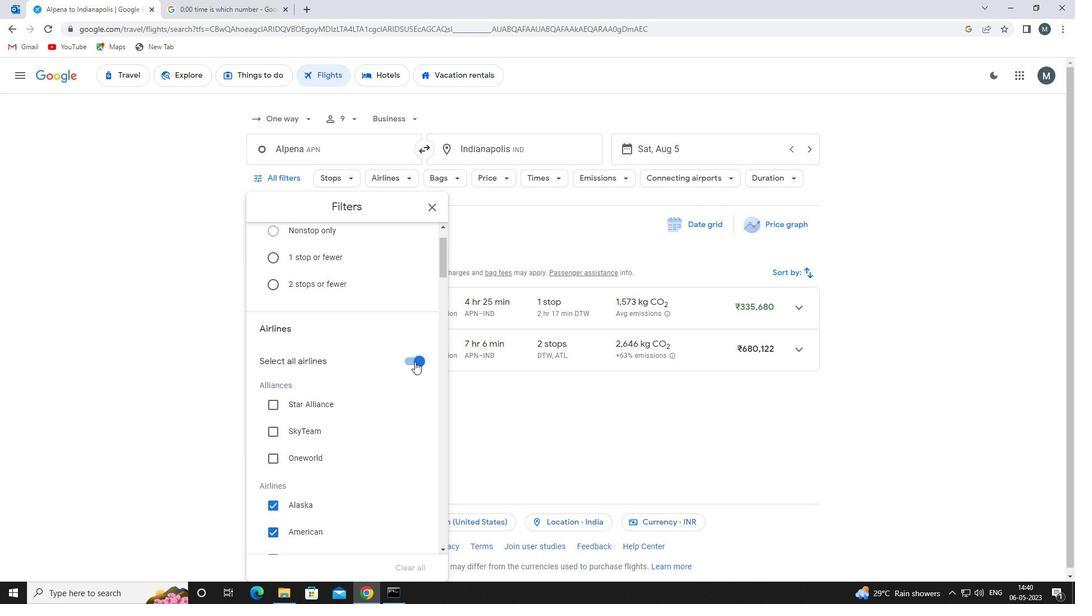 
Action: Mouse pressed left at (417, 360)
Screenshot: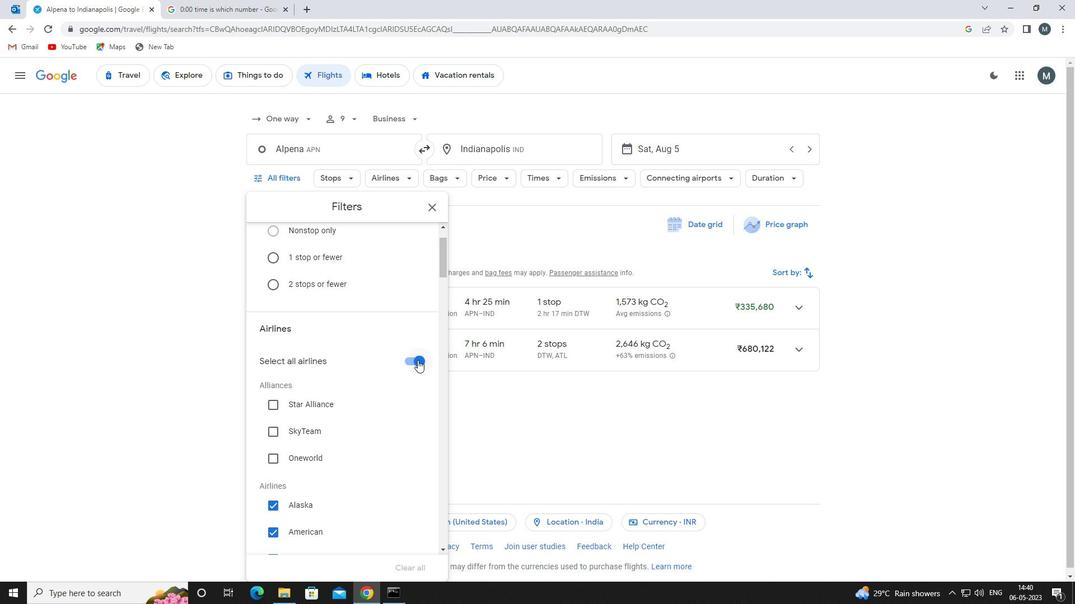 
Action: Mouse moved to (381, 375)
Screenshot: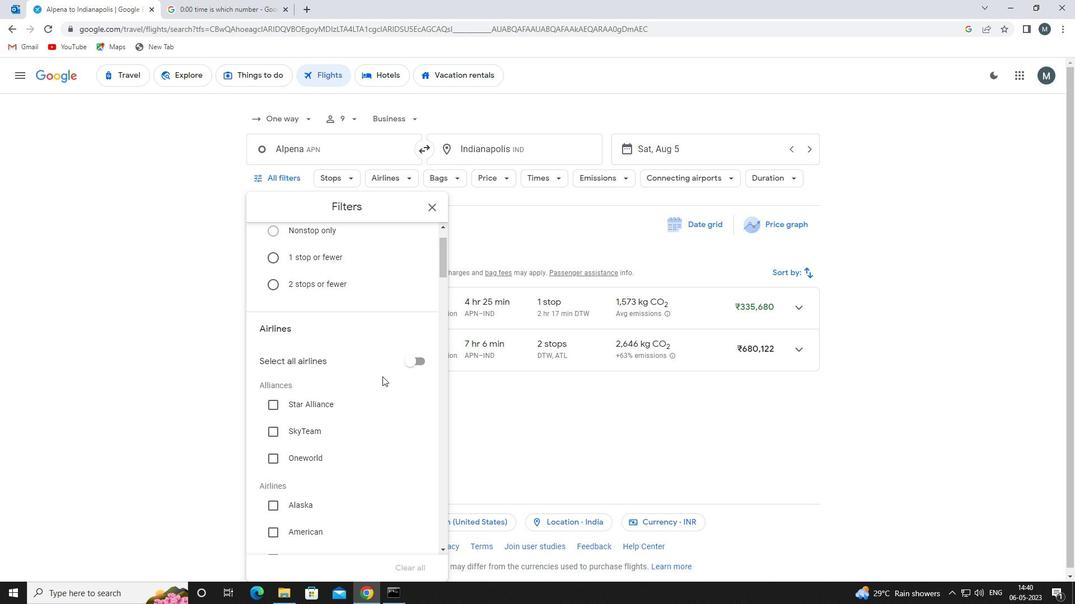 
Action: Mouse scrolled (381, 375) with delta (0, 0)
Screenshot: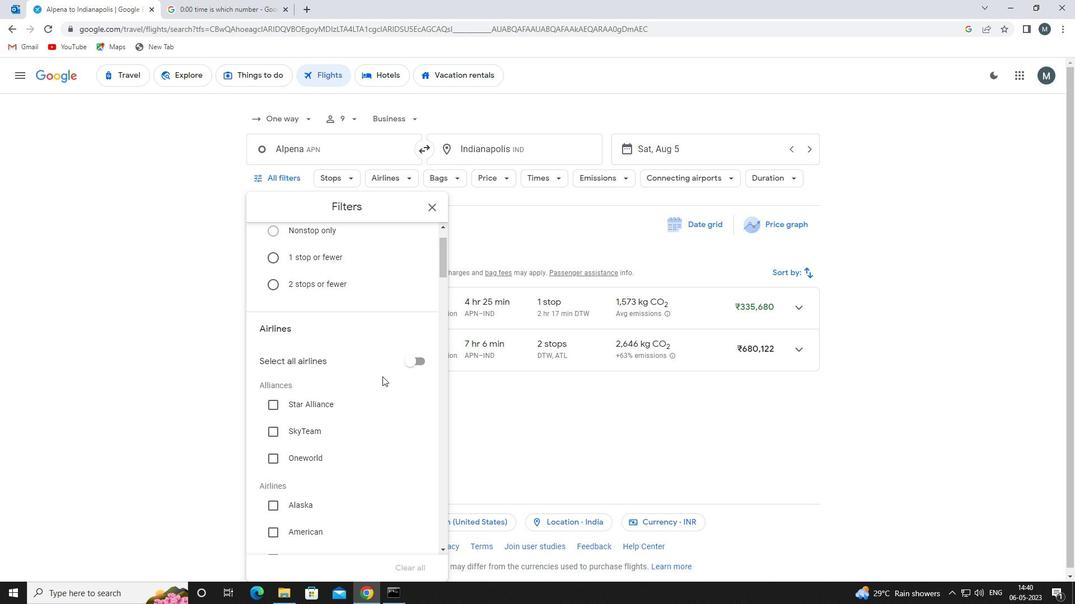 
Action: Mouse moved to (341, 384)
Screenshot: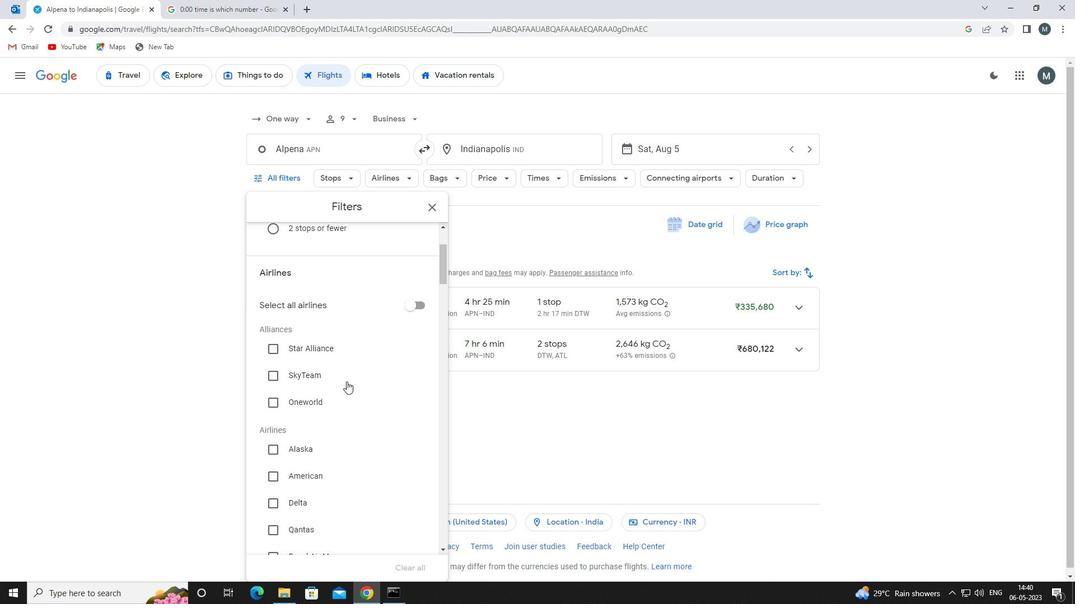 
Action: Mouse scrolled (341, 384) with delta (0, 0)
Screenshot: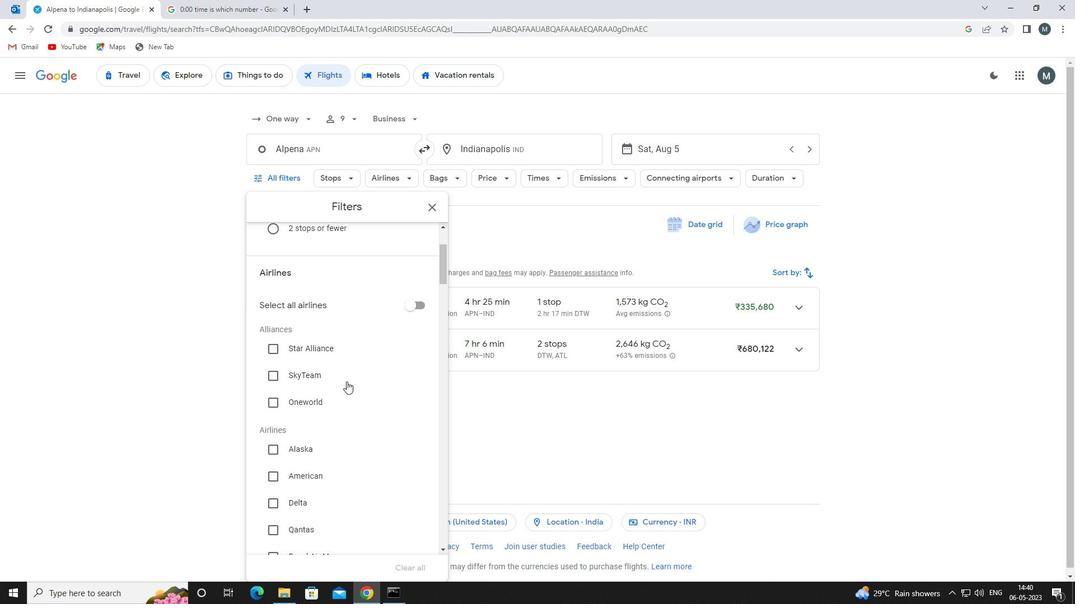 
Action: Mouse moved to (337, 390)
Screenshot: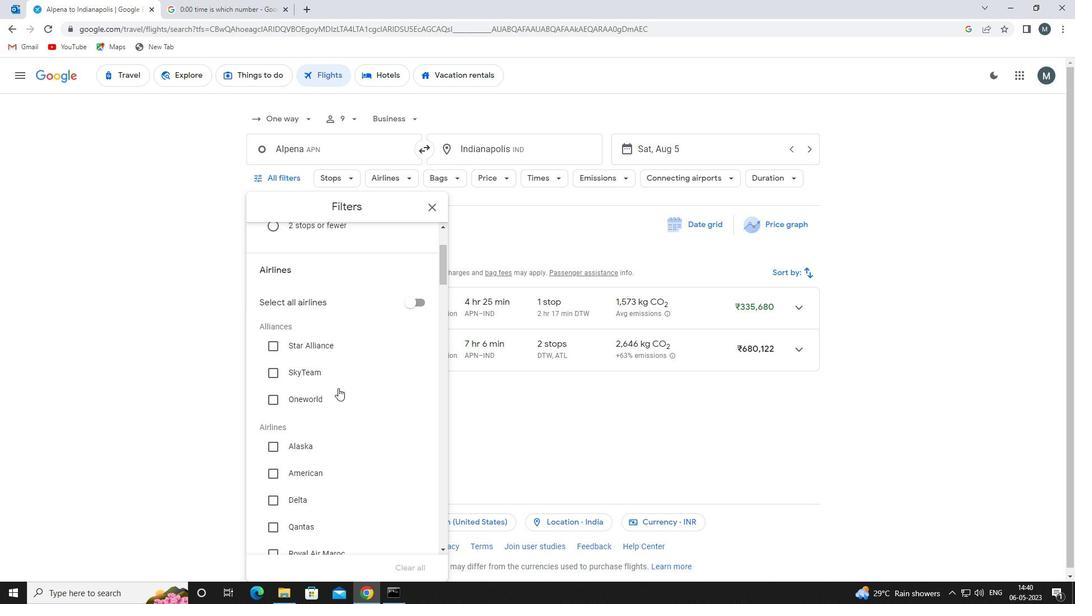 
Action: Mouse scrolled (337, 389) with delta (0, 0)
Screenshot: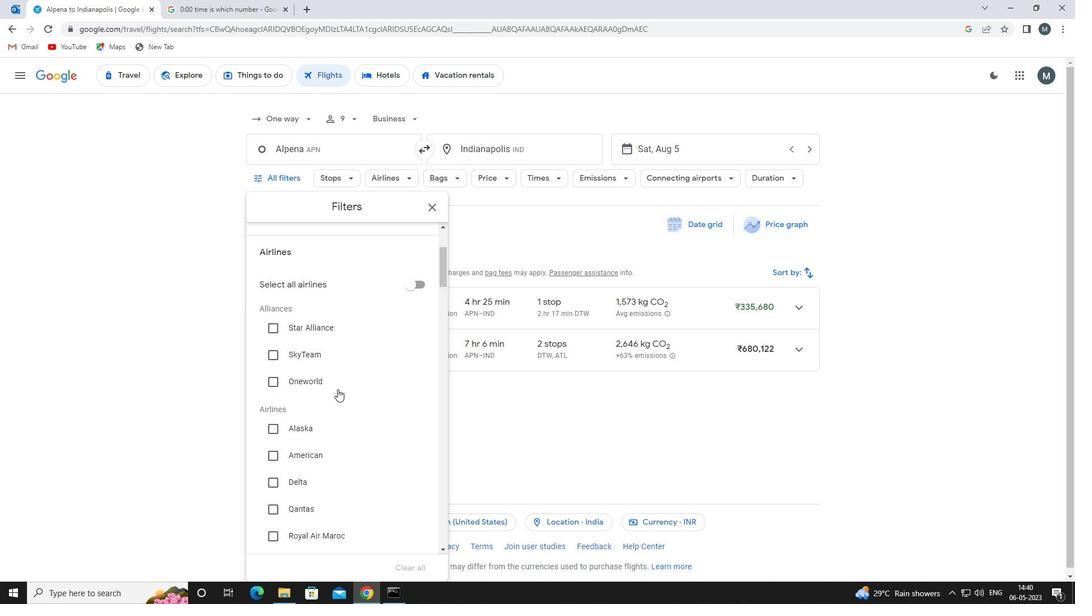 
Action: Mouse moved to (326, 393)
Screenshot: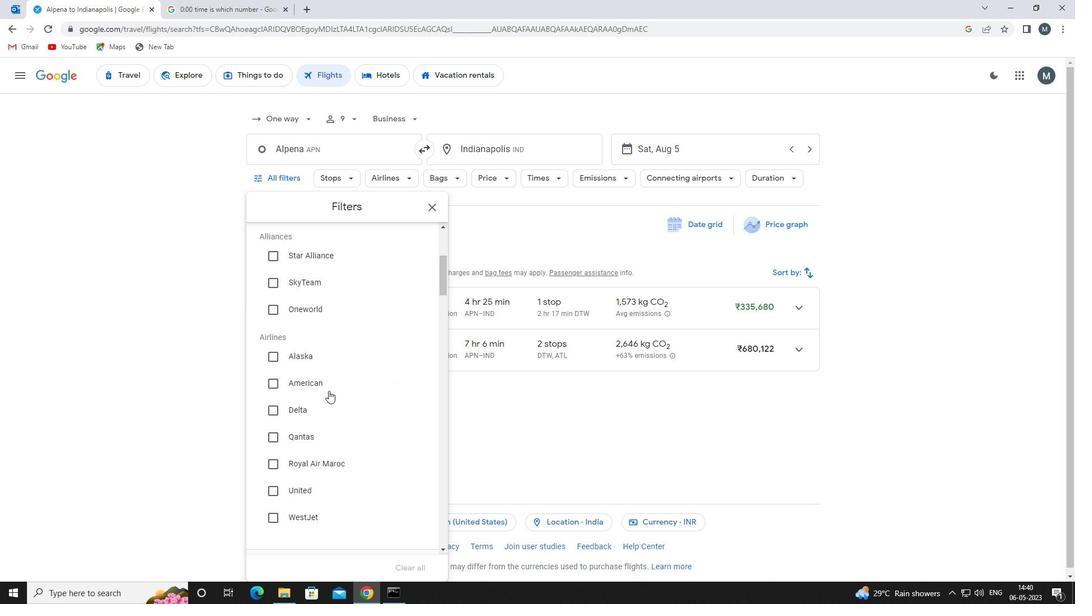
Action: Mouse scrolled (326, 392) with delta (0, 0)
Screenshot: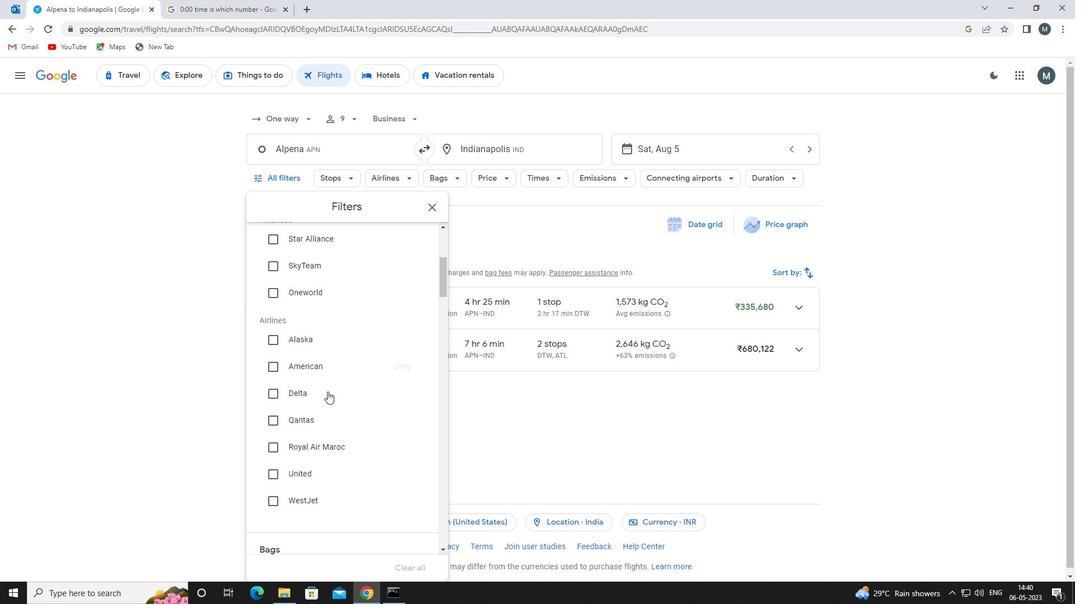 
Action: Mouse moved to (318, 306)
Screenshot: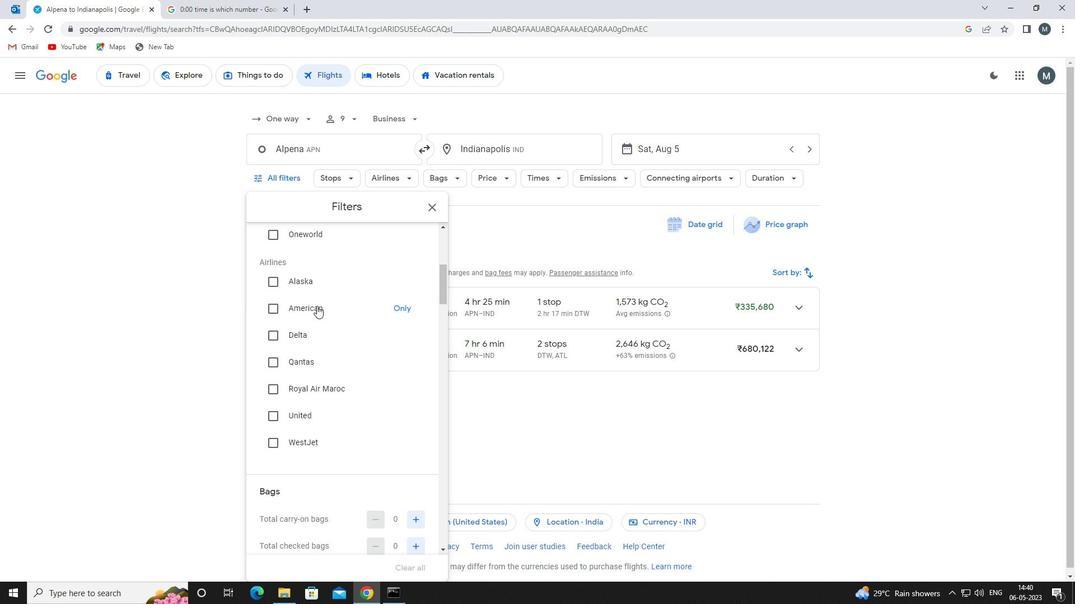 
Action: Mouse pressed left at (318, 306)
Screenshot: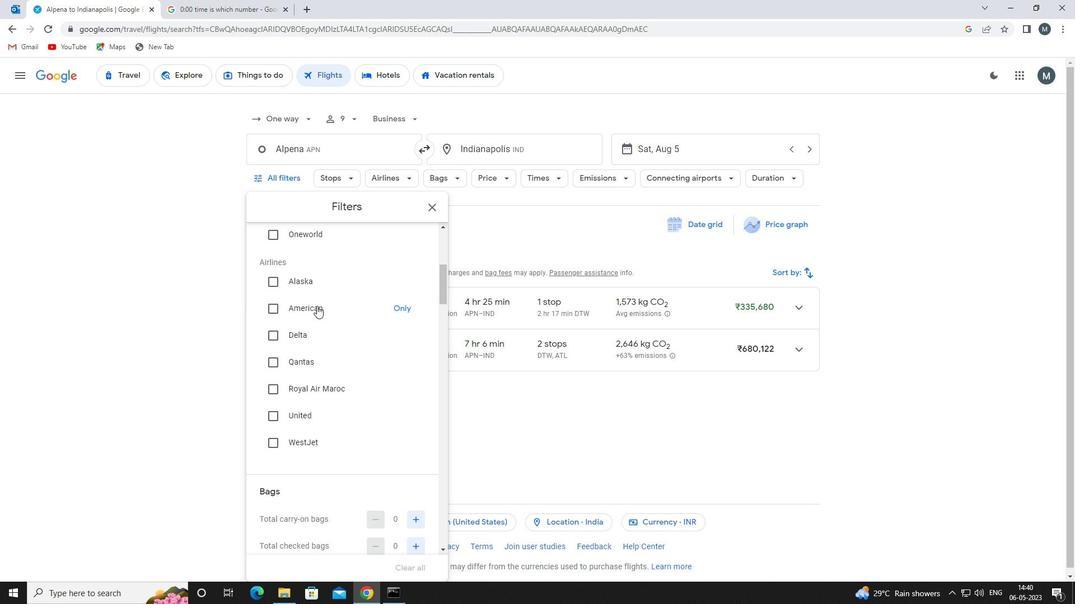 
Action: Mouse moved to (375, 349)
Screenshot: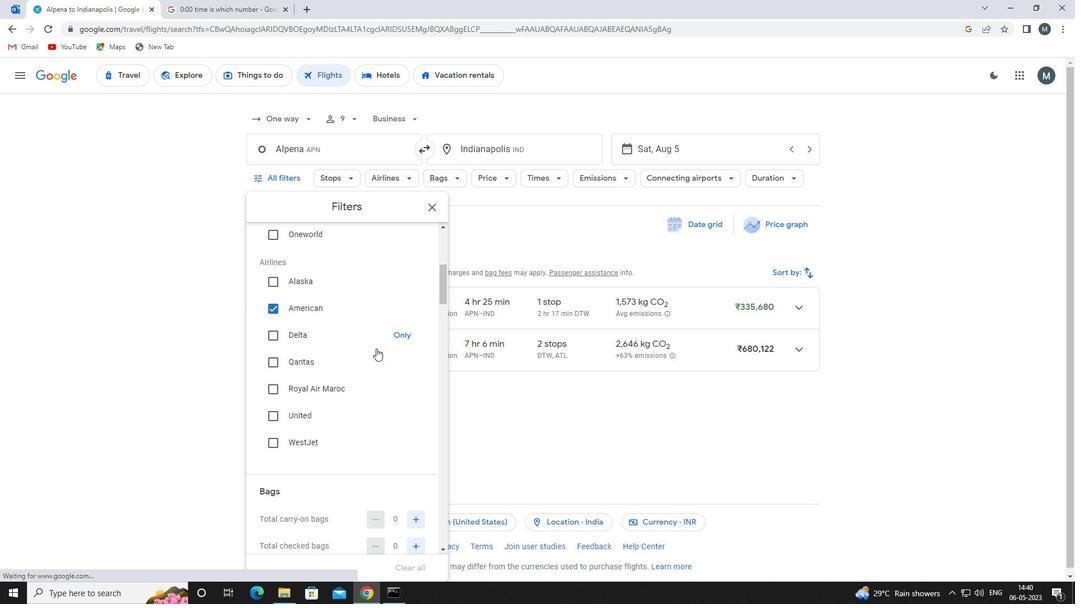 
Action: Mouse scrolled (375, 348) with delta (0, 0)
Screenshot: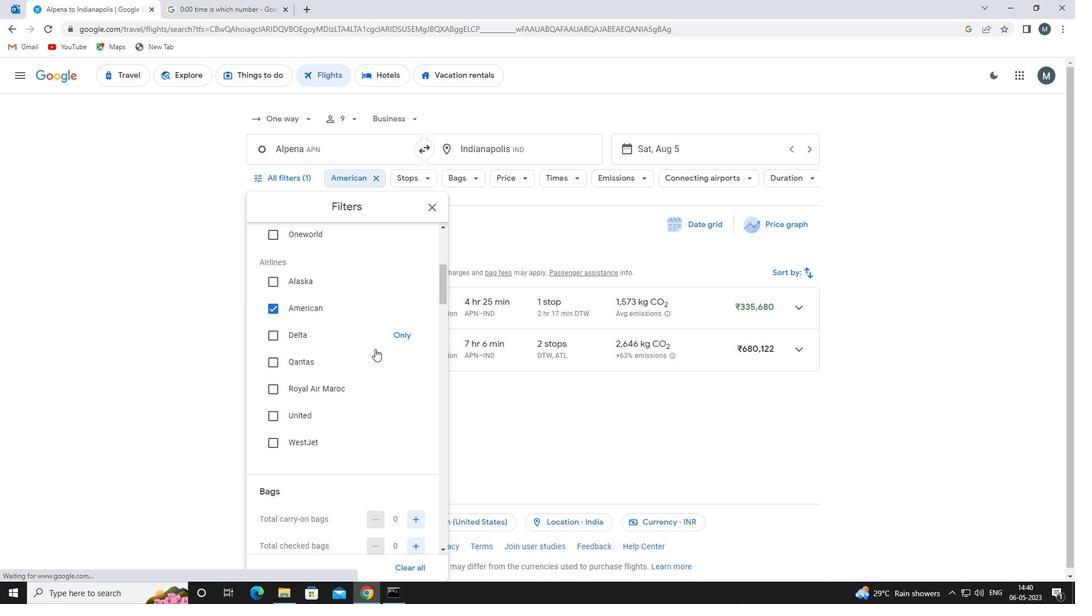 
Action: Mouse moved to (374, 349)
Screenshot: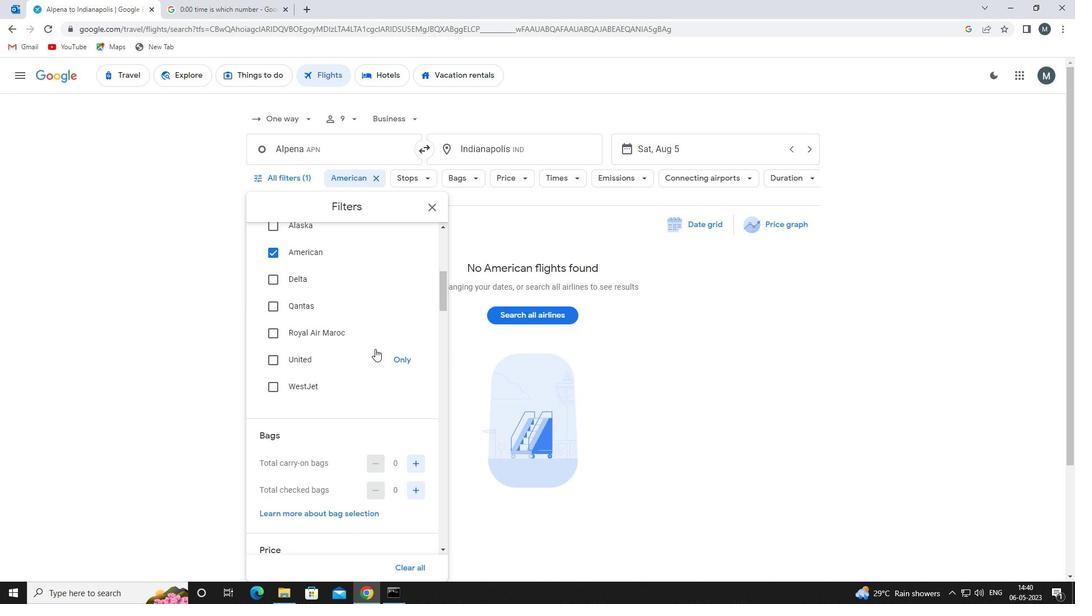 
Action: Mouse scrolled (374, 348) with delta (0, 0)
Screenshot: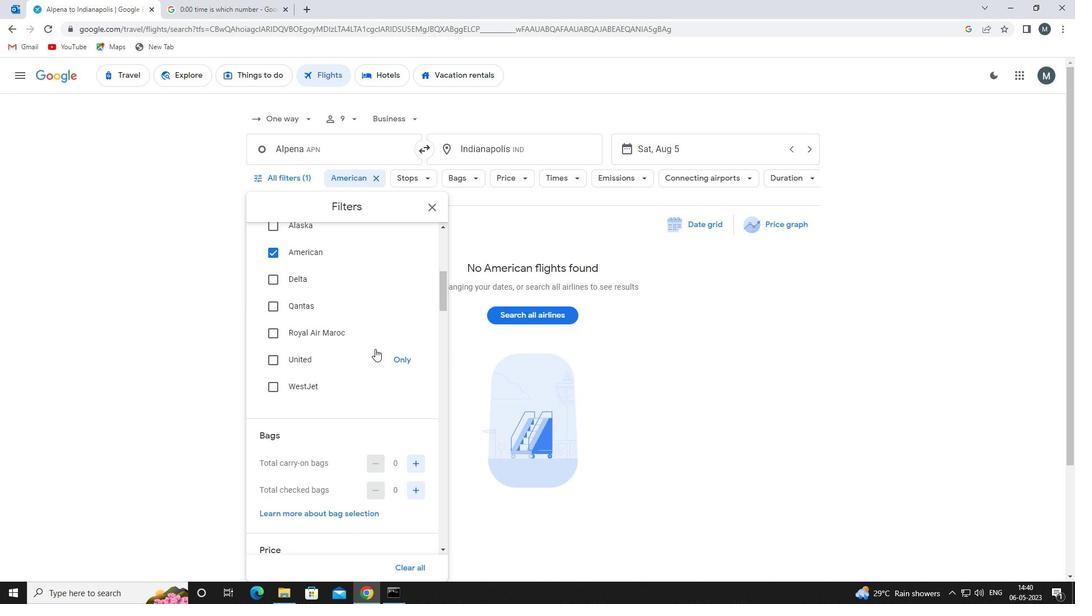 
Action: Mouse moved to (374, 350)
Screenshot: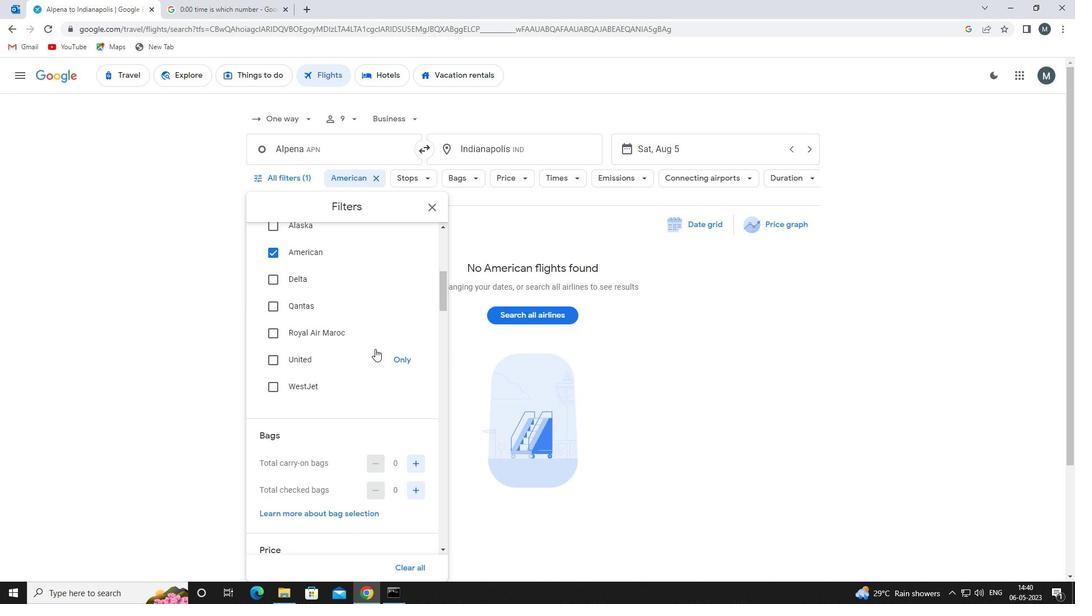 
Action: Mouse scrolled (374, 350) with delta (0, 0)
Screenshot: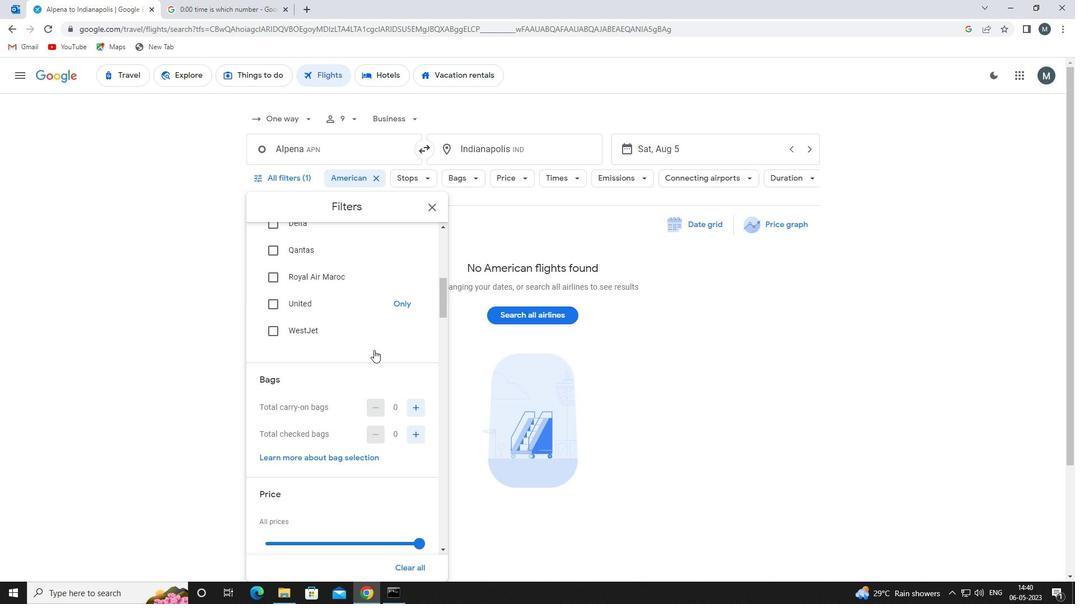 
Action: Mouse moved to (416, 378)
Screenshot: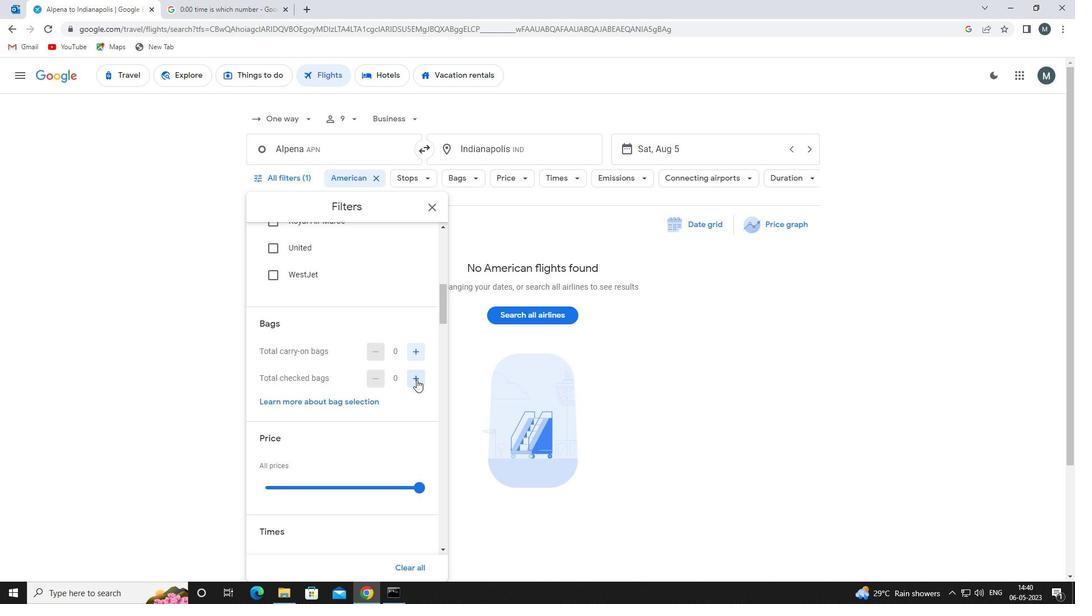 
Action: Mouse pressed left at (416, 378)
Screenshot: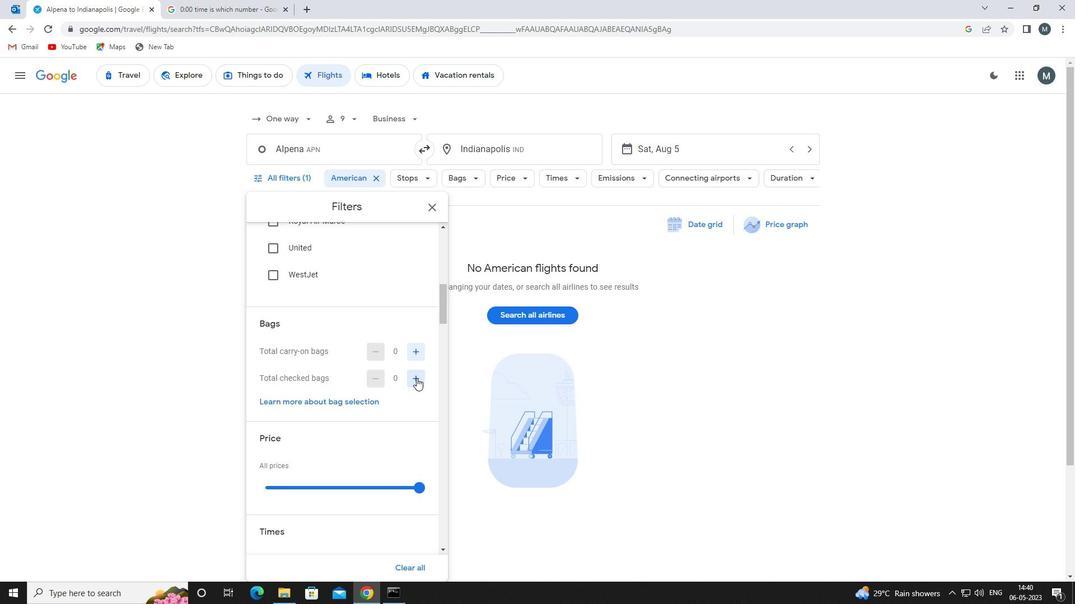 
Action: Mouse pressed left at (416, 378)
Screenshot: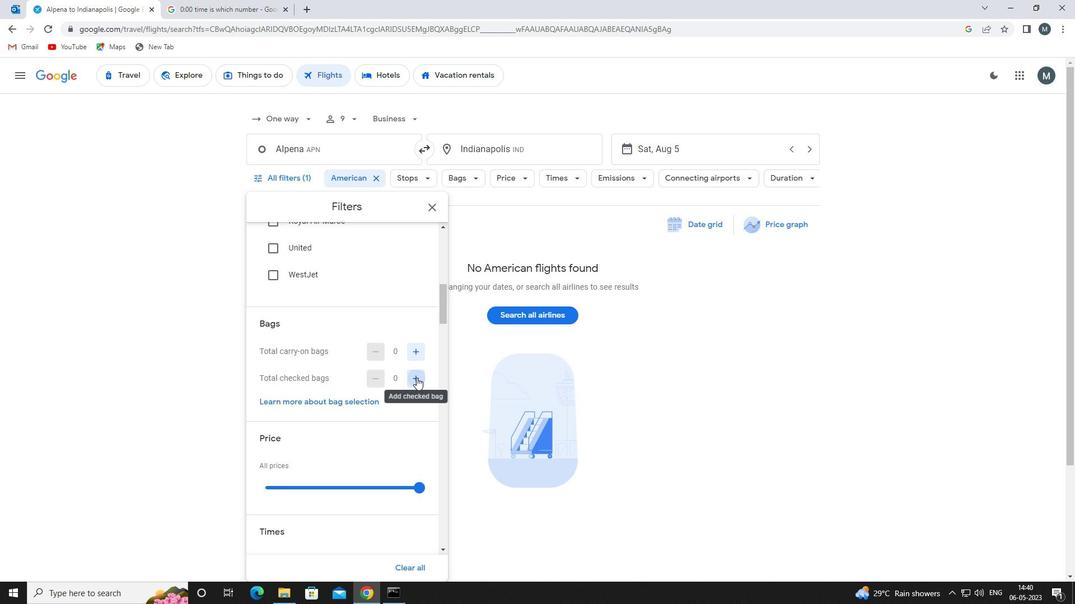 
Action: Mouse pressed left at (416, 378)
Screenshot: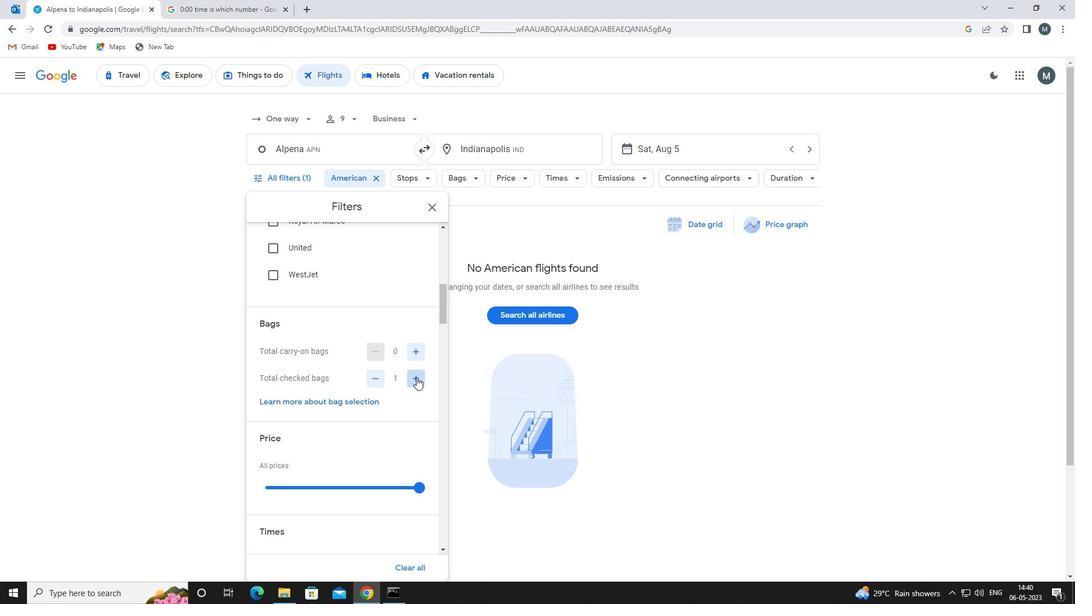 
Action: Mouse pressed left at (416, 378)
Screenshot: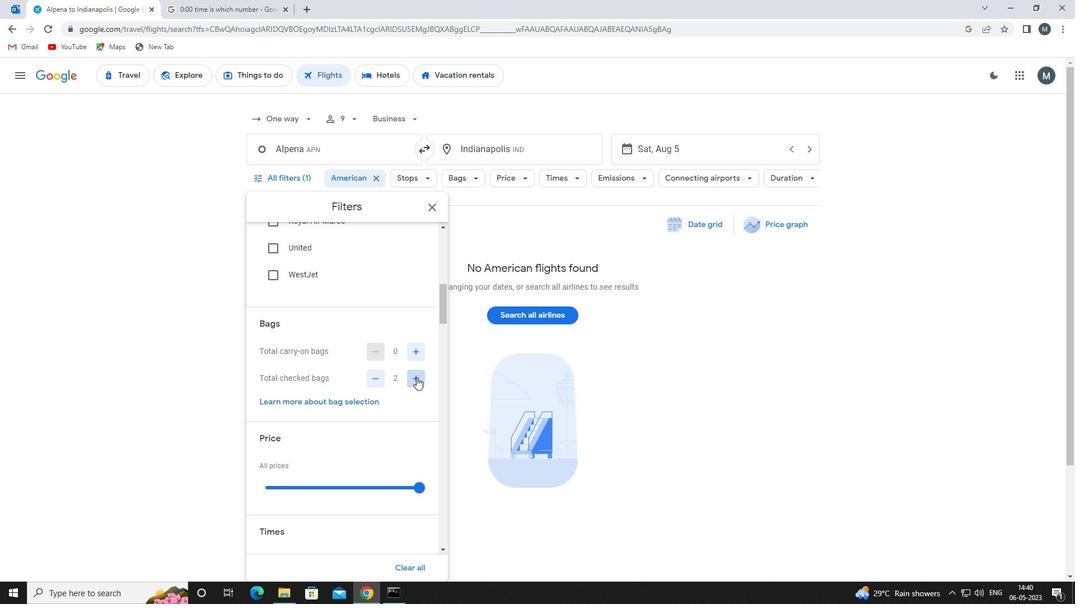 
Action: Mouse pressed left at (416, 378)
Screenshot: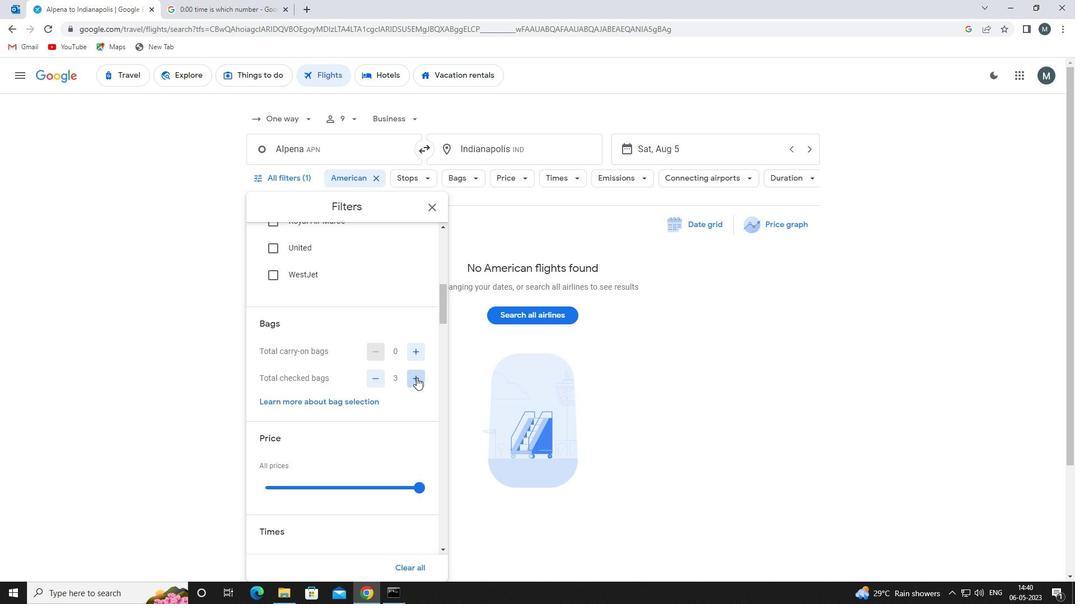 
Action: Mouse pressed left at (416, 378)
Screenshot: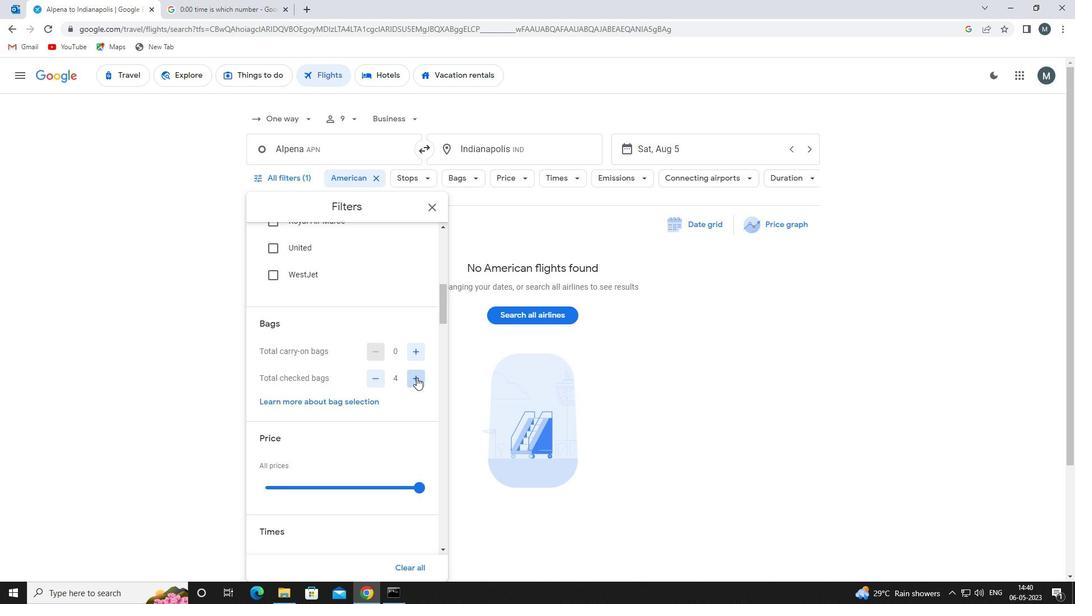 
Action: Mouse pressed left at (416, 378)
Screenshot: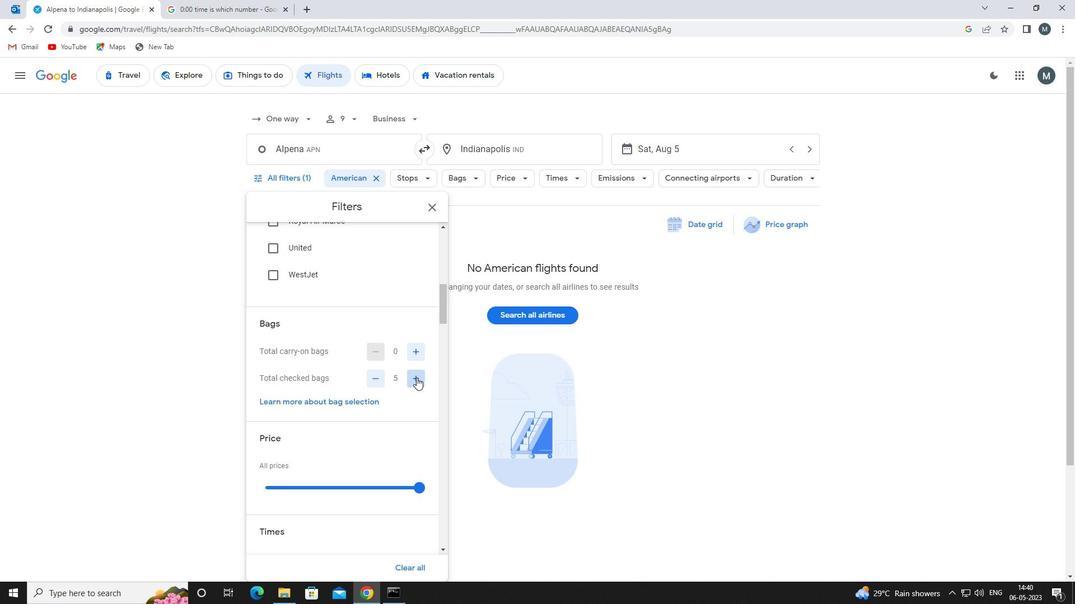 
Action: Mouse pressed left at (416, 378)
Screenshot: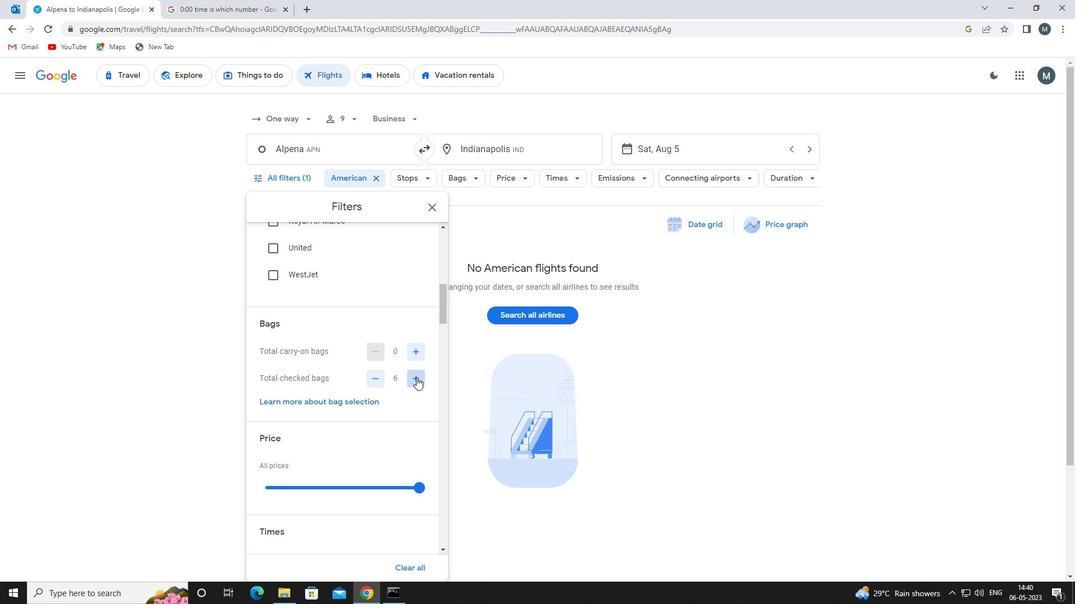 
Action: Mouse pressed left at (416, 378)
Screenshot: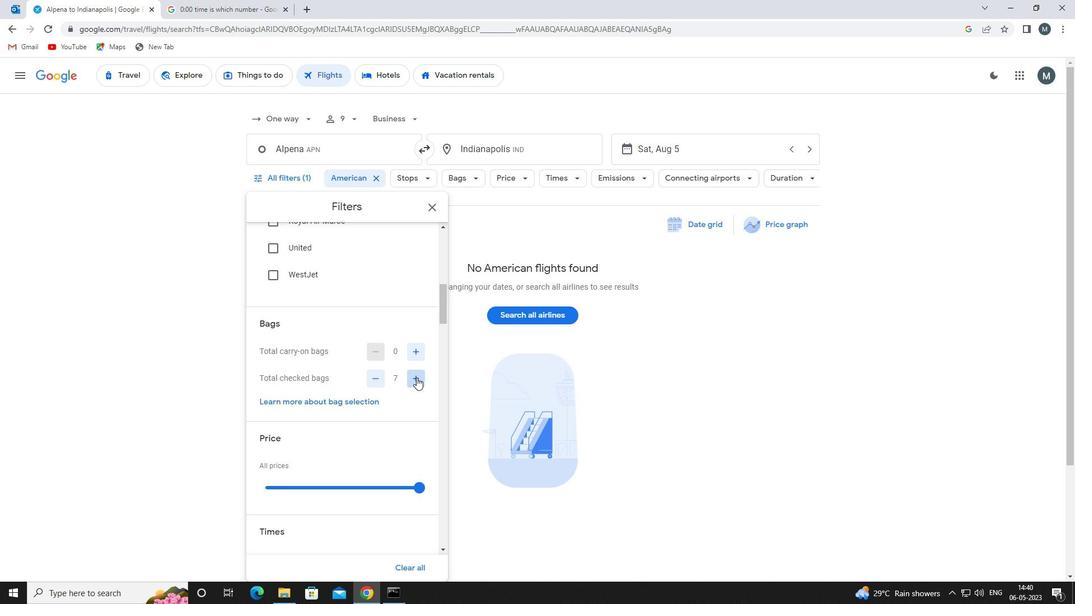
Action: Mouse pressed left at (416, 378)
Screenshot: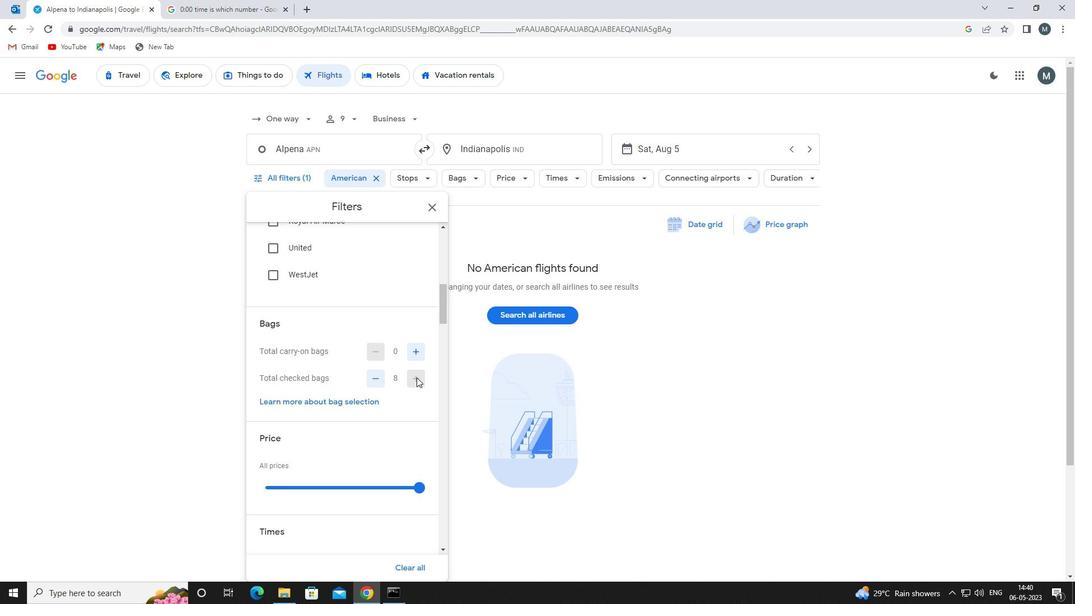 
Action: Mouse moved to (357, 376)
Screenshot: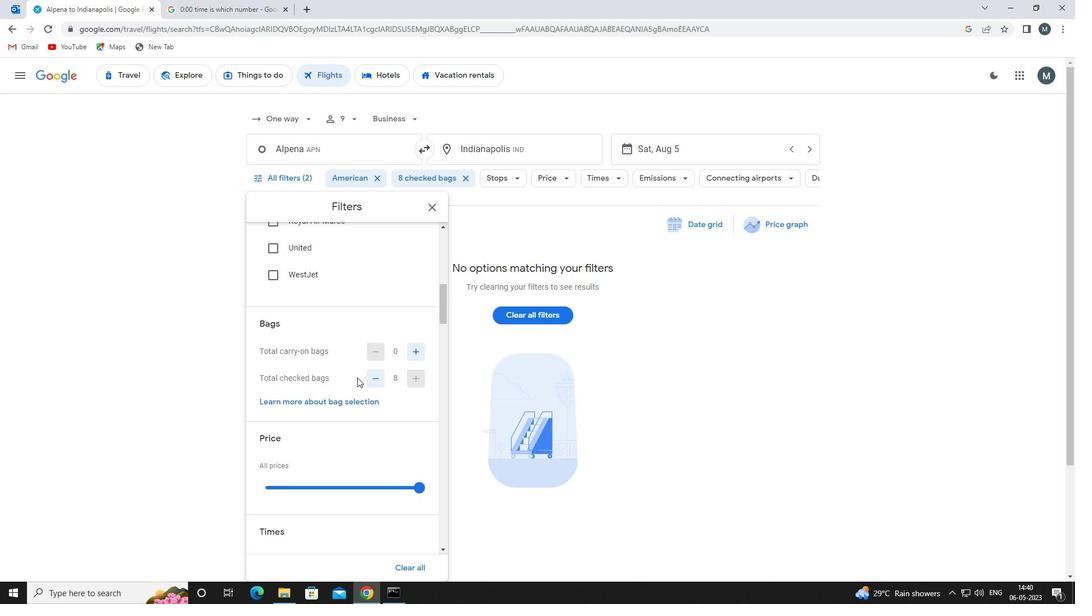 
Action: Mouse scrolled (357, 376) with delta (0, 0)
Screenshot: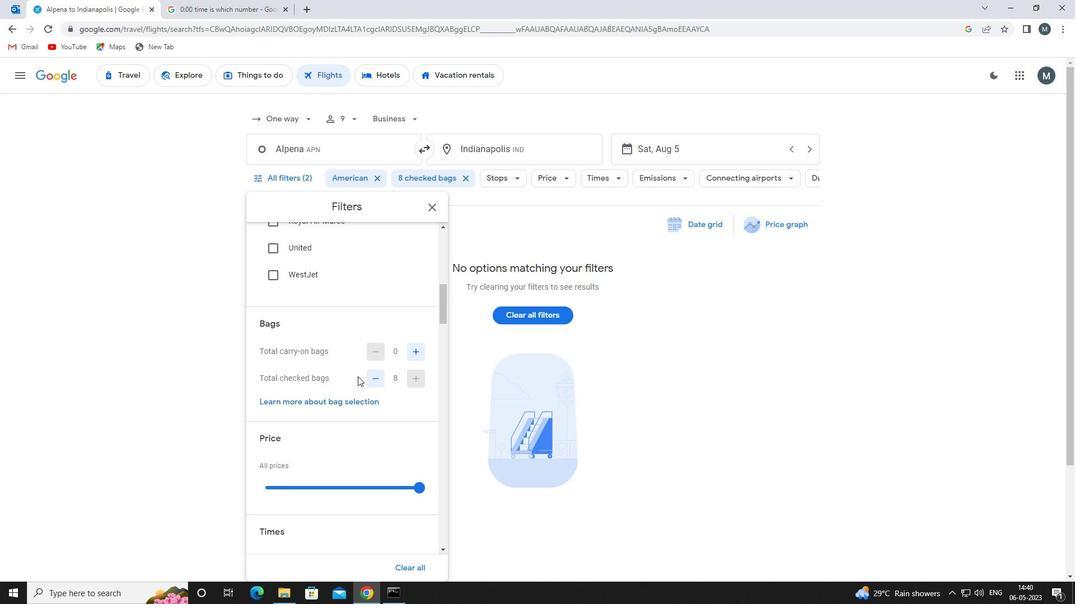 
Action: Mouse scrolled (357, 376) with delta (0, 0)
Screenshot: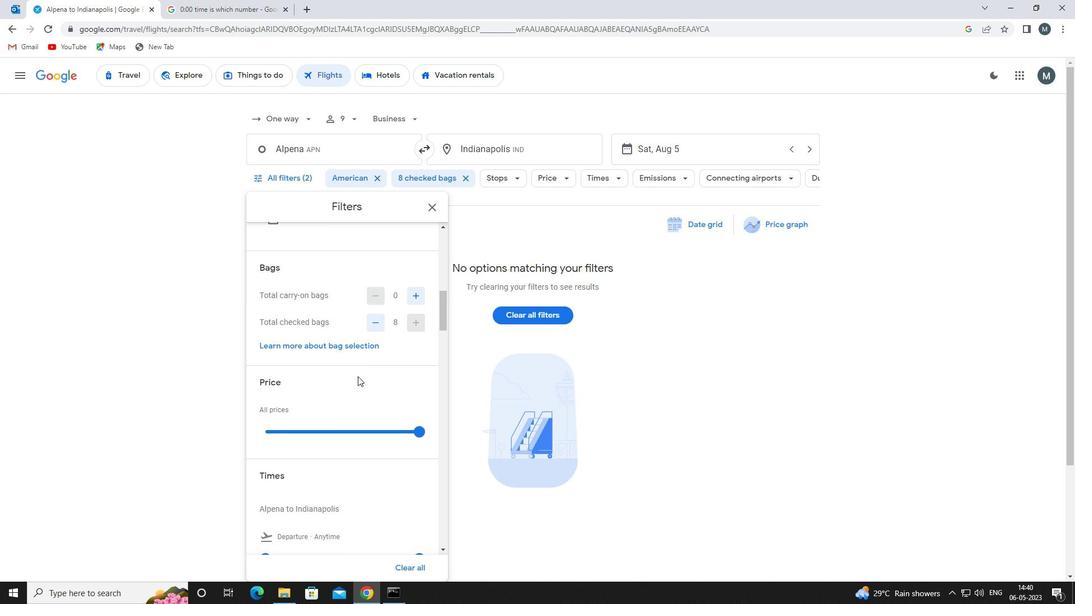 
Action: Mouse moved to (359, 375)
Screenshot: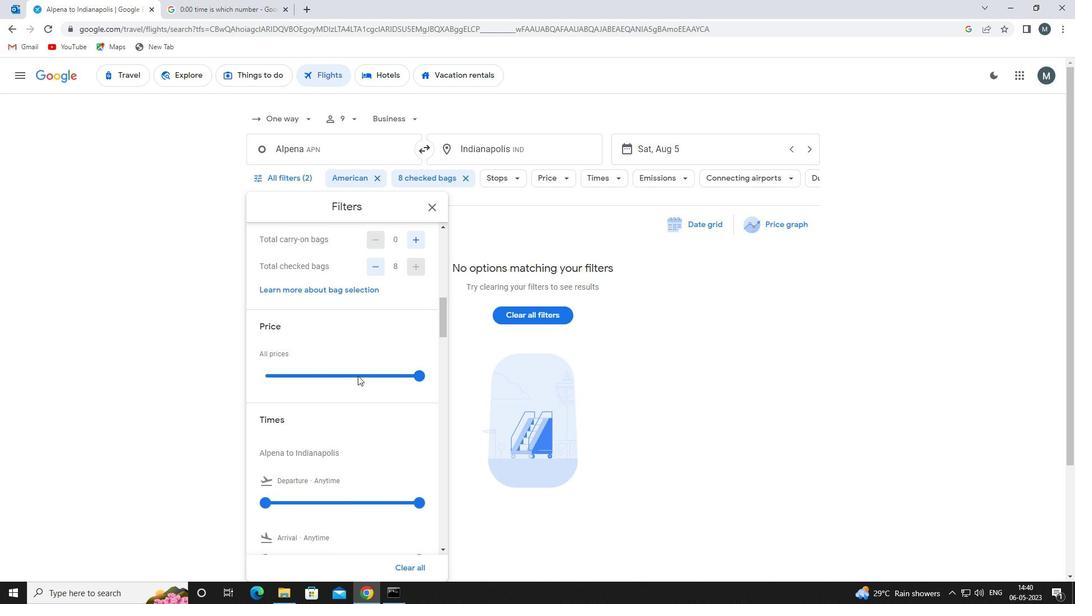 
Action: Mouse pressed left at (359, 375)
Screenshot: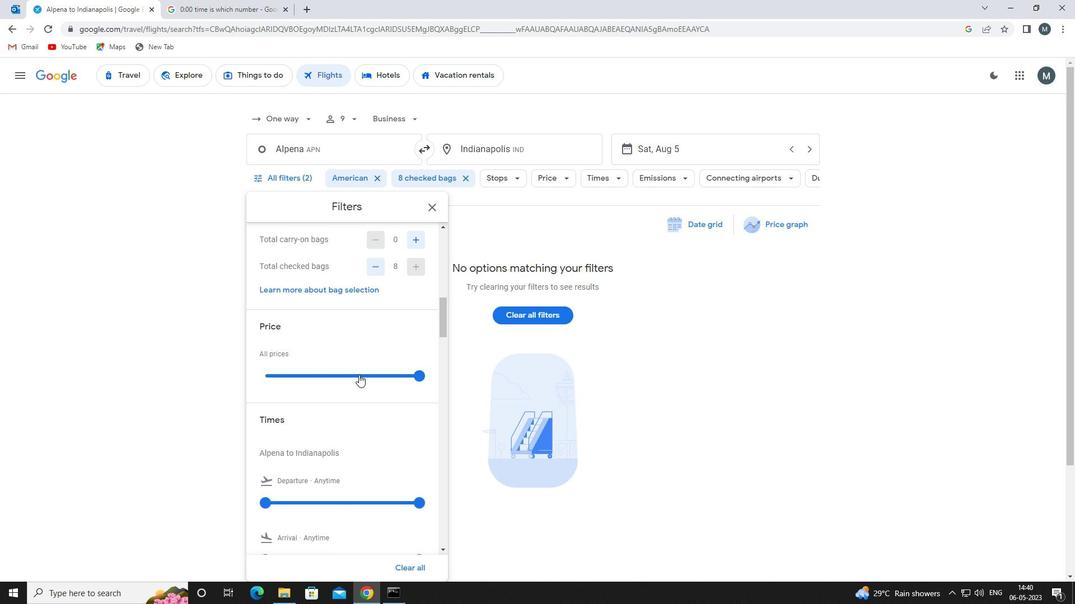 
Action: Mouse pressed left at (359, 375)
Screenshot: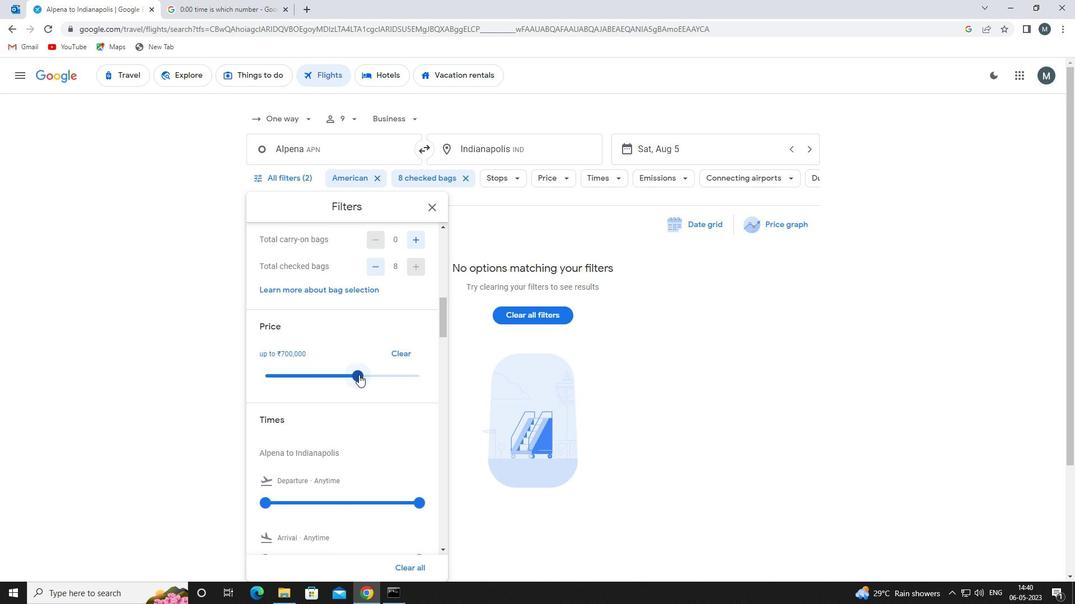 
Action: Mouse moved to (318, 367)
Screenshot: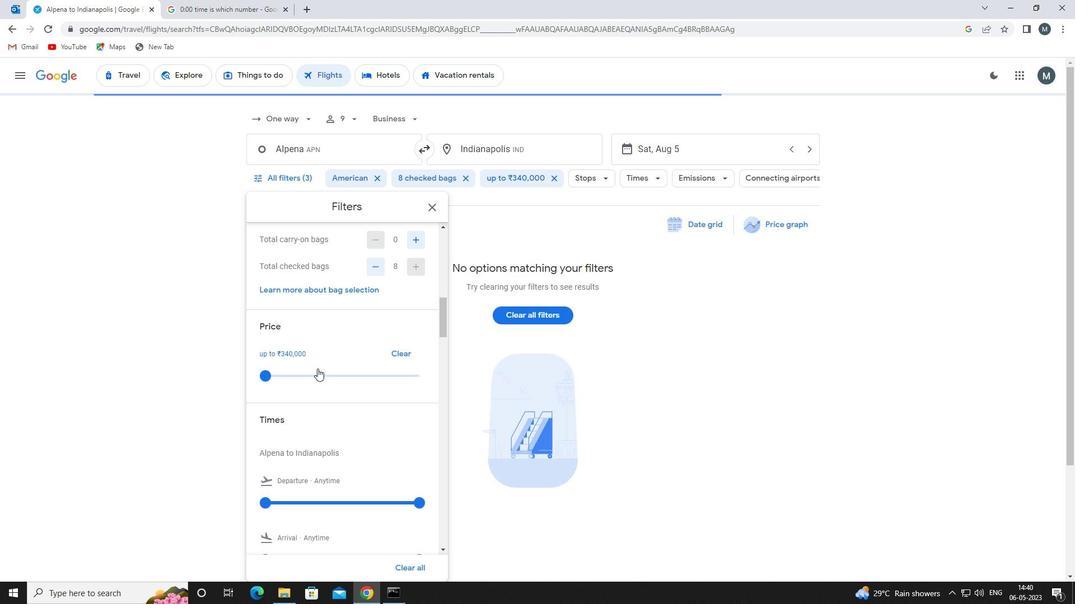 
Action: Mouse scrolled (318, 367) with delta (0, 0)
Screenshot: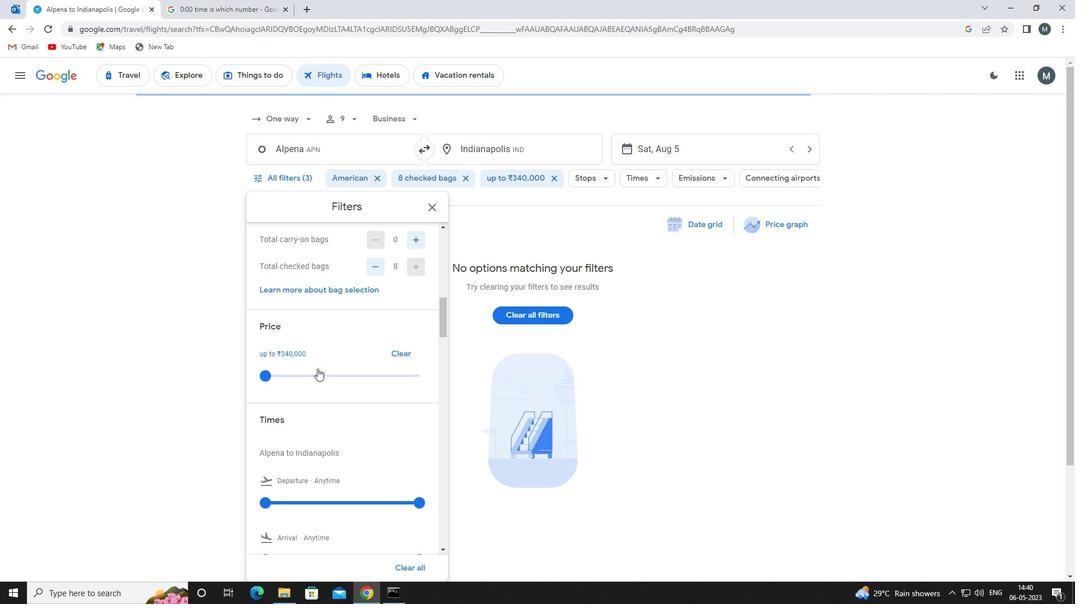 
Action: Mouse scrolled (318, 367) with delta (0, 0)
Screenshot: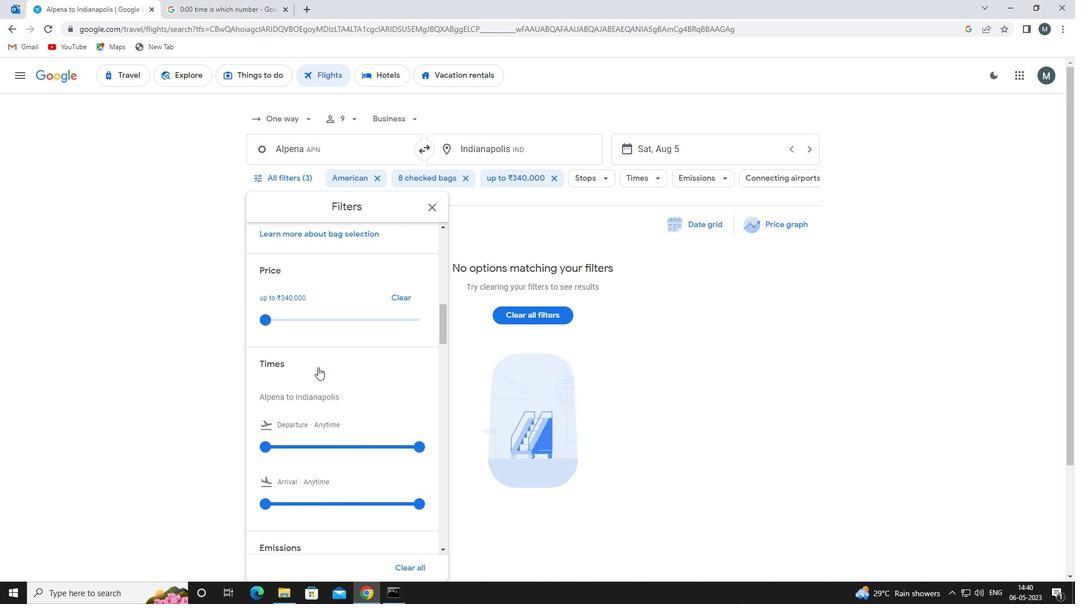 
Action: Mouse moved to (272, 390)
Screenshot: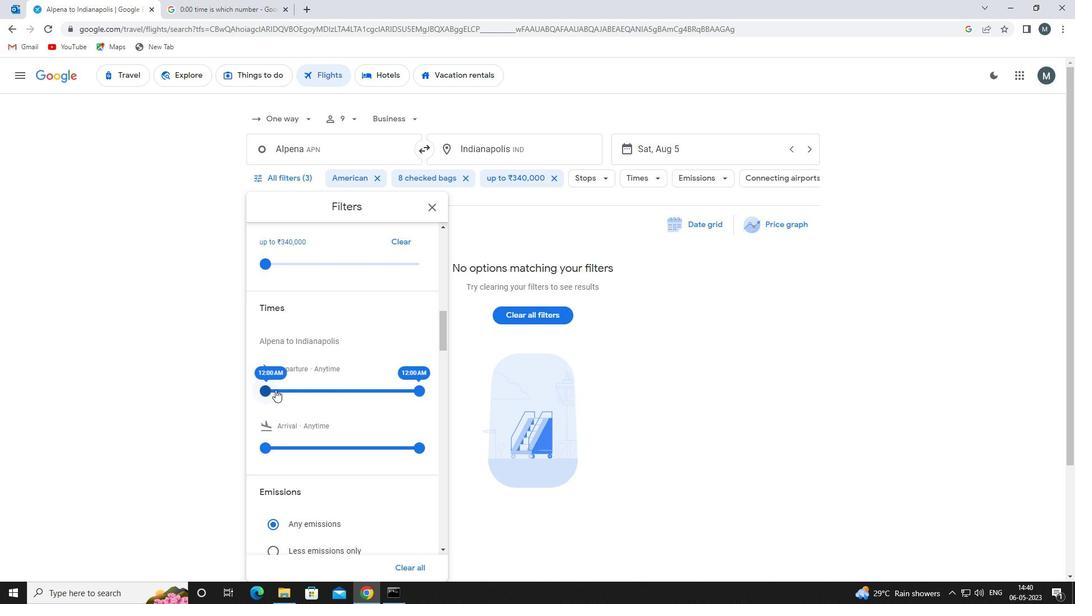 
Action: Mouse pressed left at (272, 390)
Screenshot: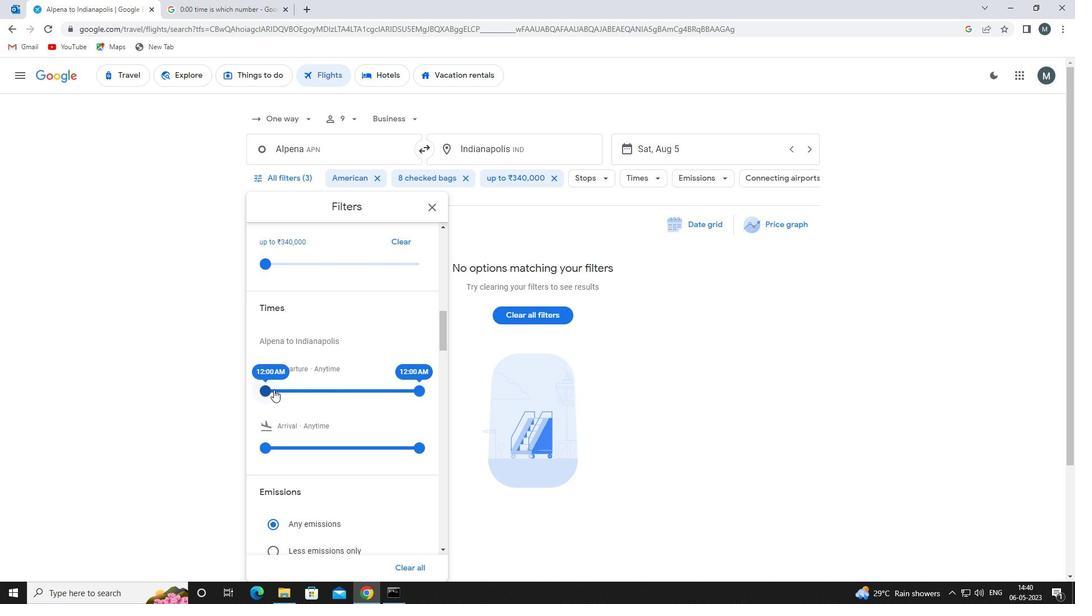 
Action: Mouse moved to (417, 390)
Screenshot: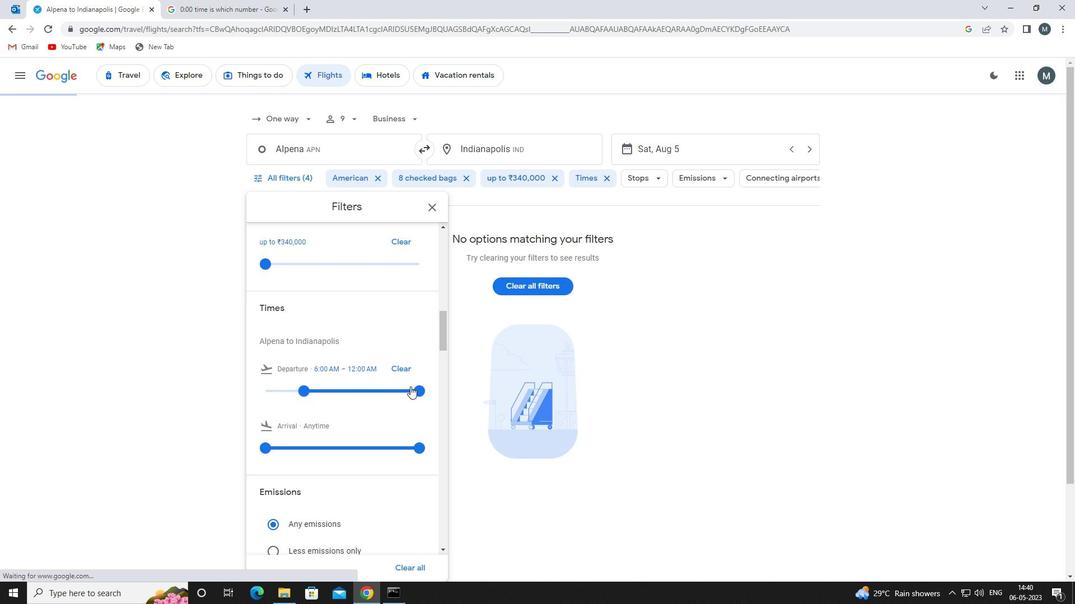 
Action: Mouse pressed left at (417, 390)
Screenshot: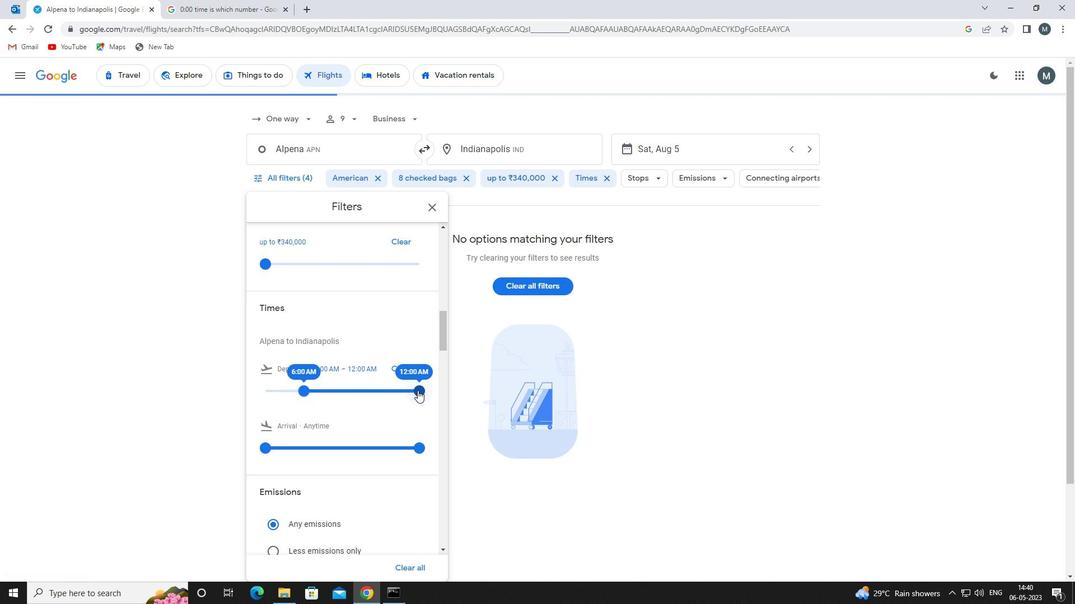 
Action: Mouse moved to (296, 428)
Screenshot: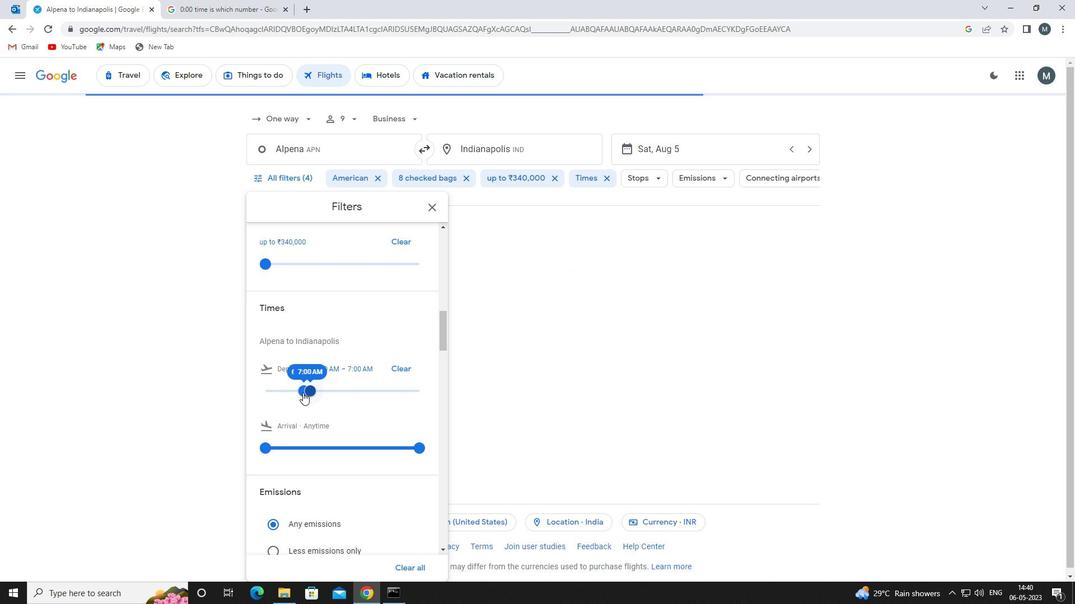 
Action: Mouse scrolled (296, 427) with delta (0, 0)
Screenshot: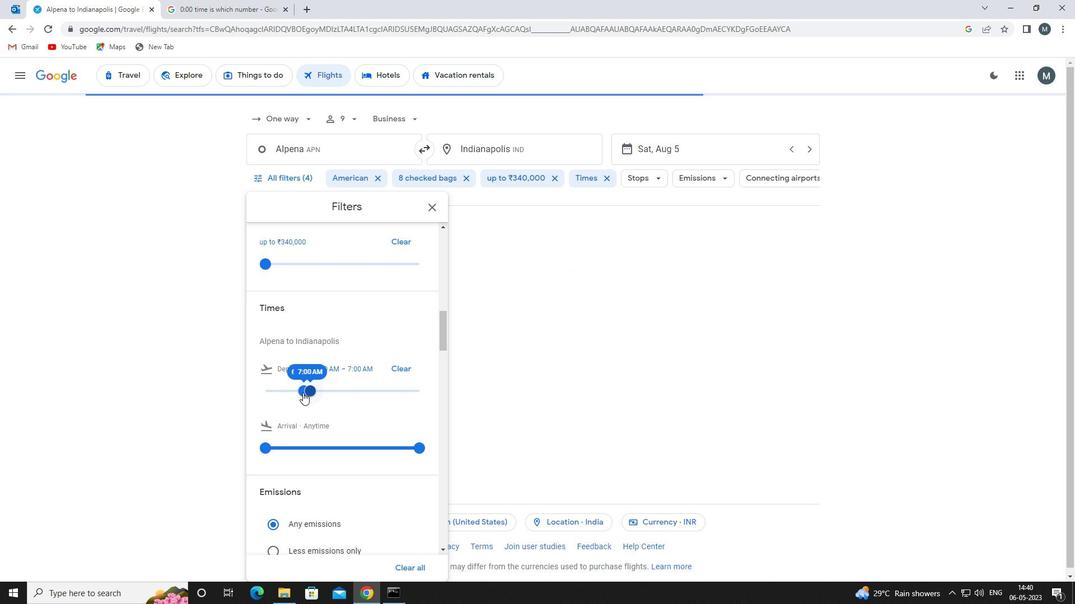 
Action: Mouse moved to (433, 210)
Screenshot: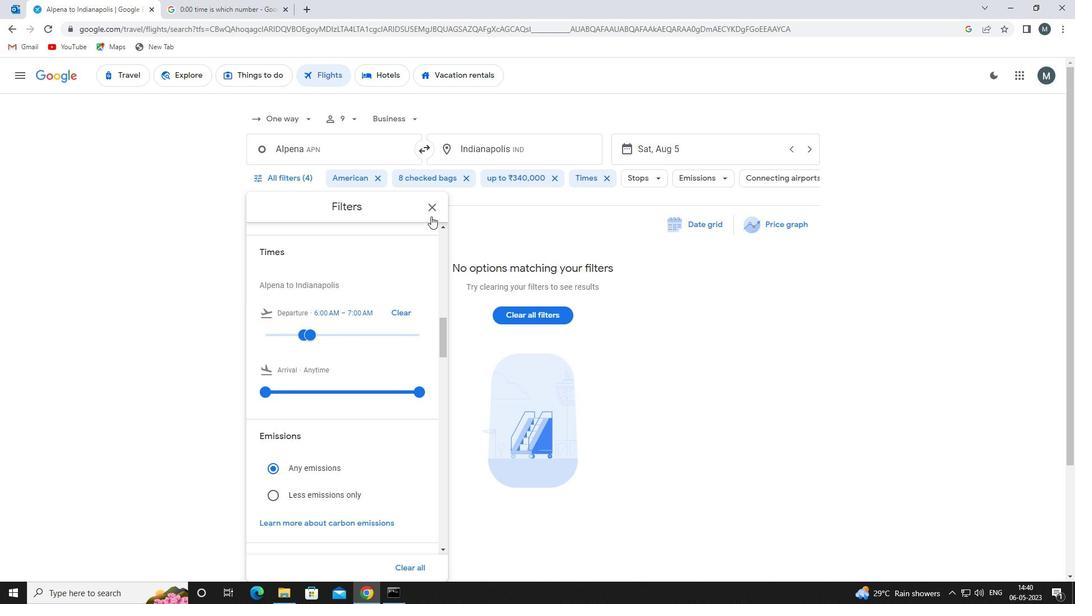 
Action: Mouse pressed left at (433, 210)
Screenshot: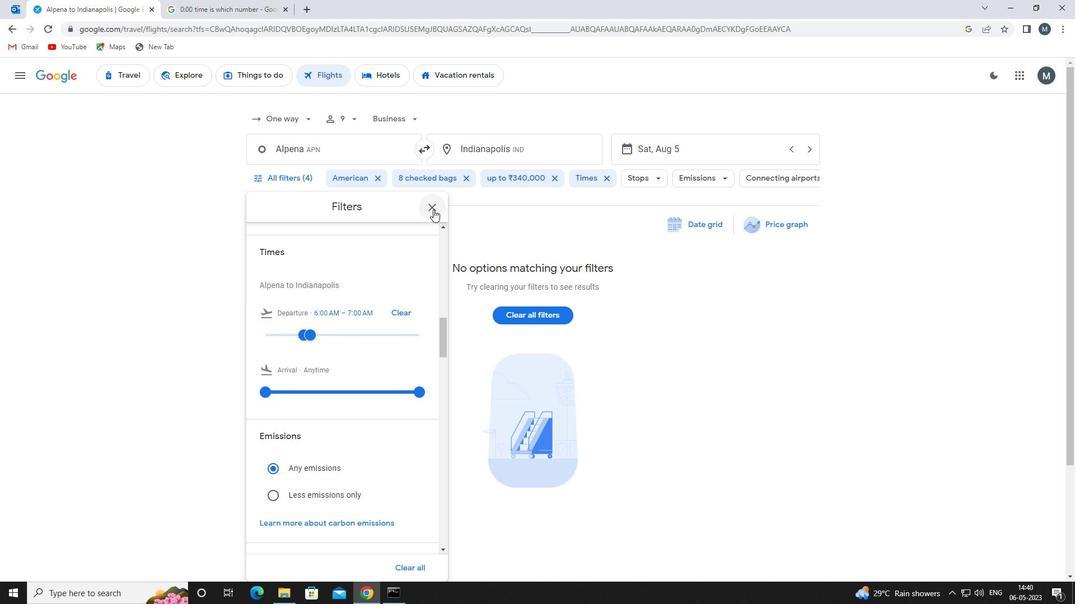 
